 Task: Look for One-way flight tickets for 2 adults, in Economy from Port Said to Rome to travel on 05-Nov-2023.  Stops: Any number of stops. Choice of flight is British Airways.
Action: Mouse moved to (386, 325)
Screenshot: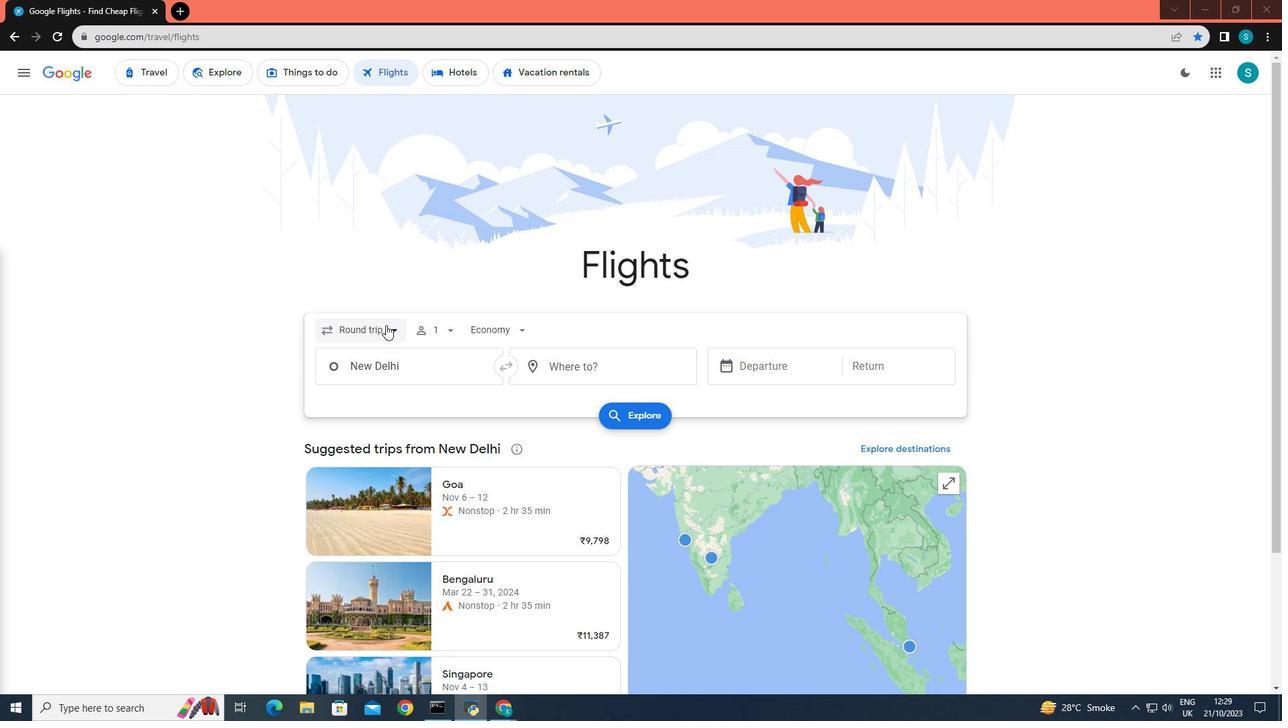 
Action: Mouse pressed left at (386, 325)
Screenshot: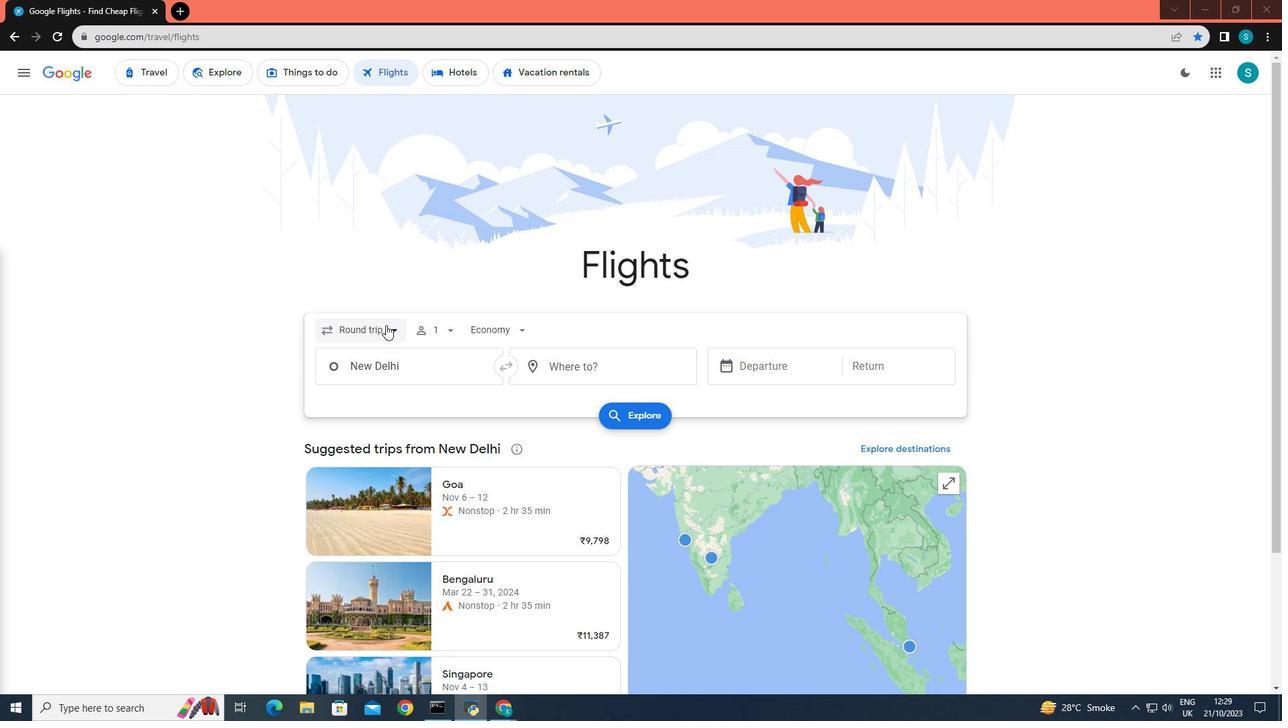 
Action: Mouse moved to (370, 388)
Screenshot: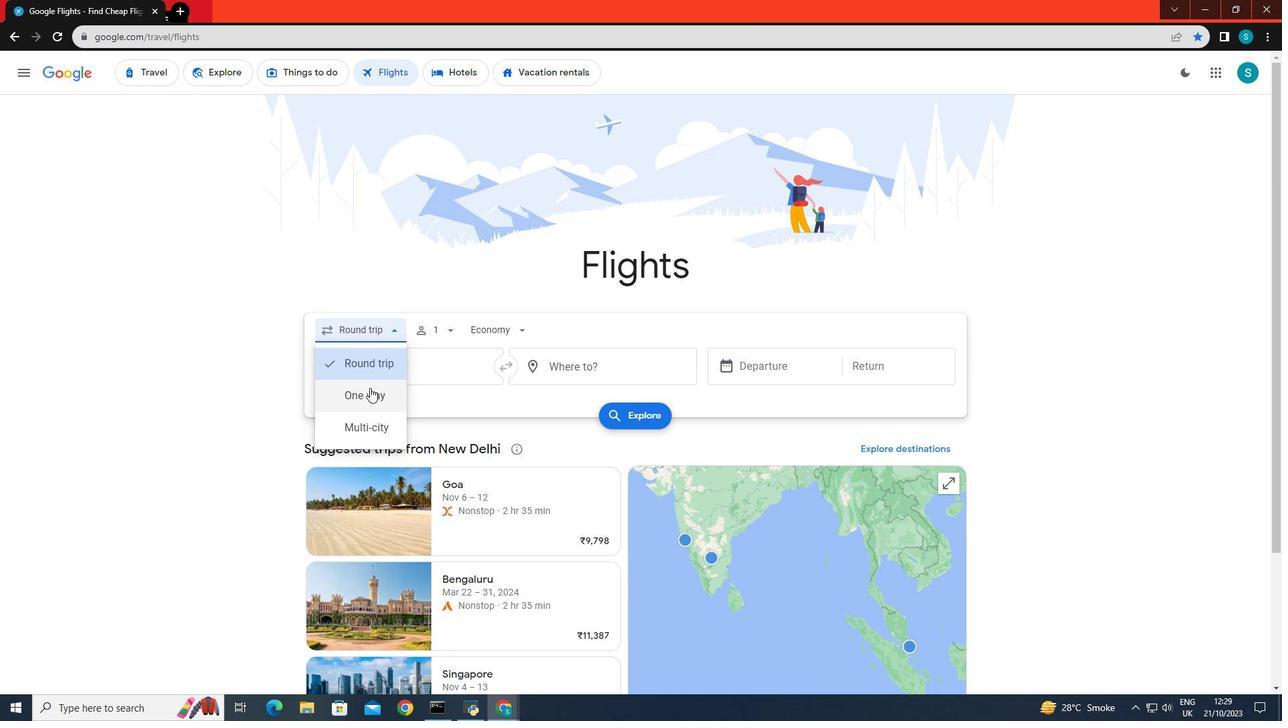 
Action: Mouse pressed left at (370, 388)
Screenshot: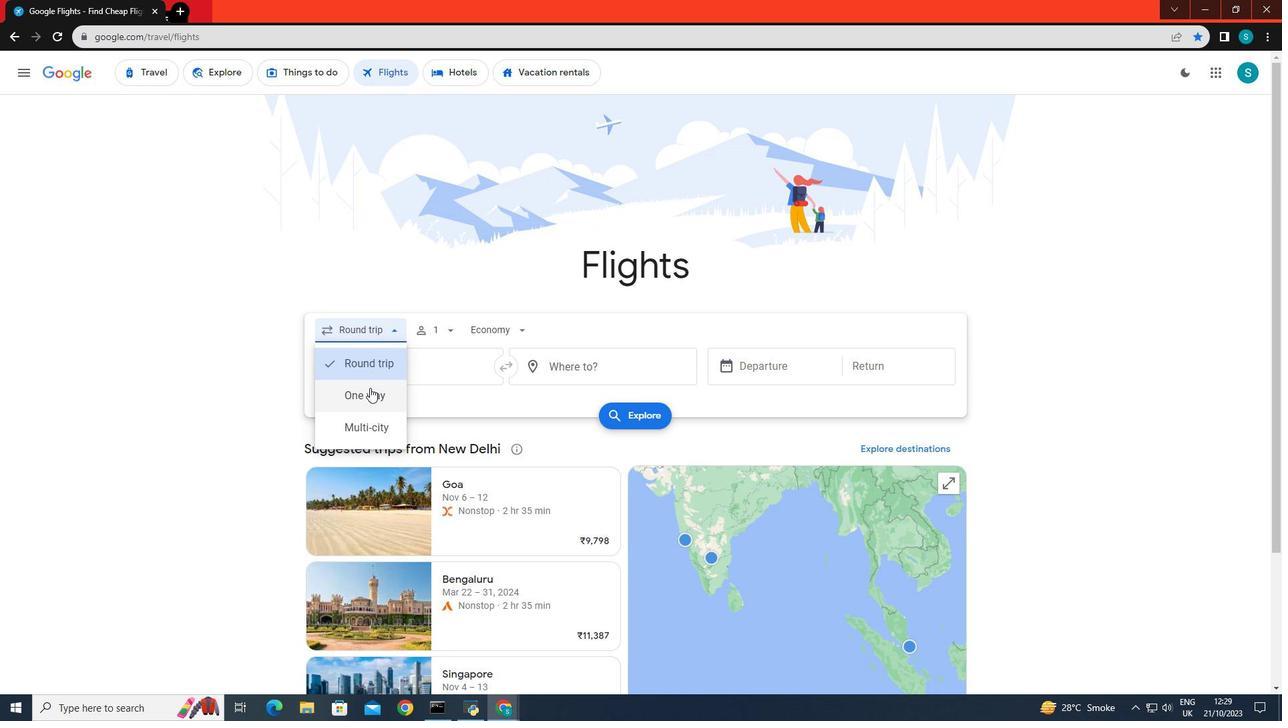 
Action: Mouse moved to (419, 332)
Screenshot: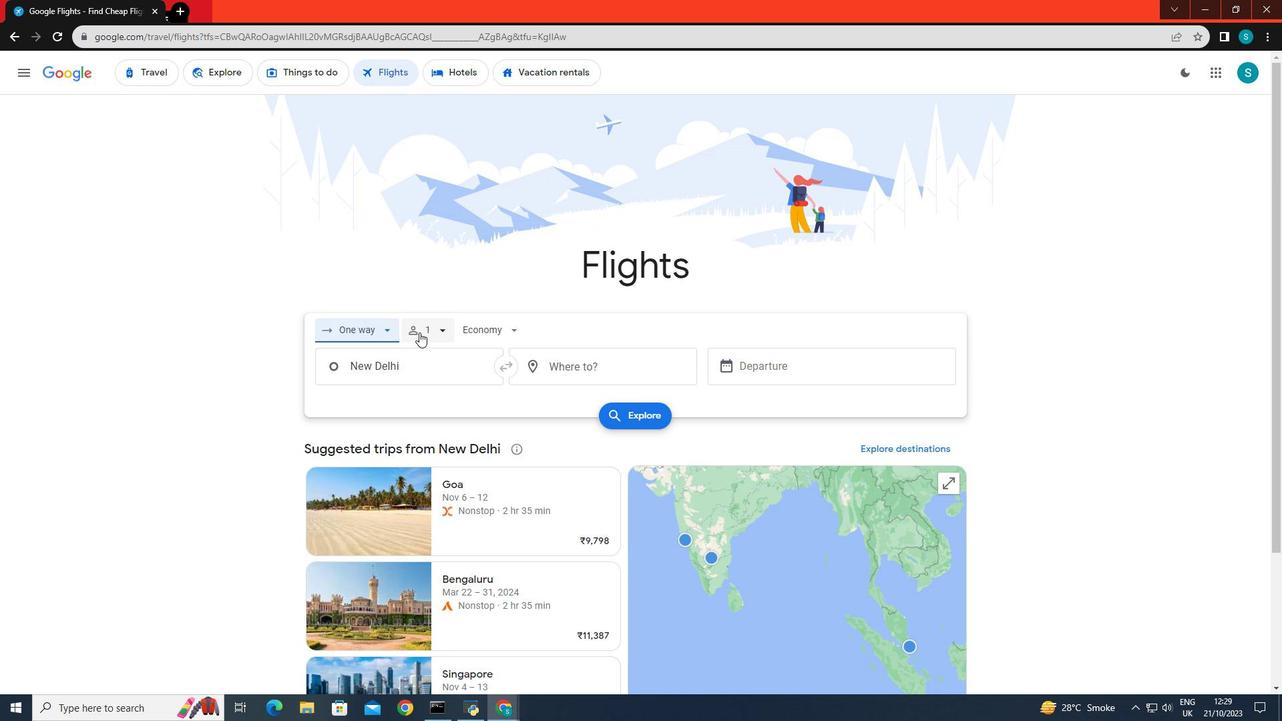 
Action: Mouse pressed left at (419, 332)
Screenshot: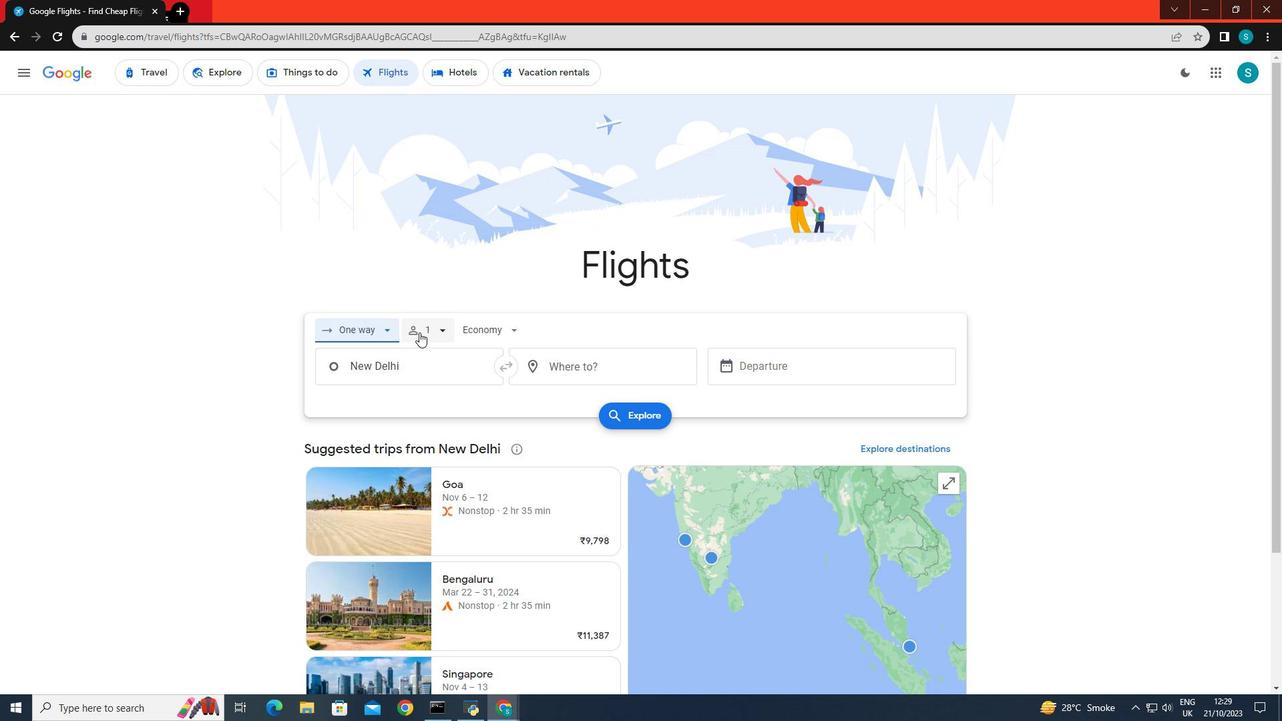 
Action: Mouse moved to (537, 362)
Screenshot: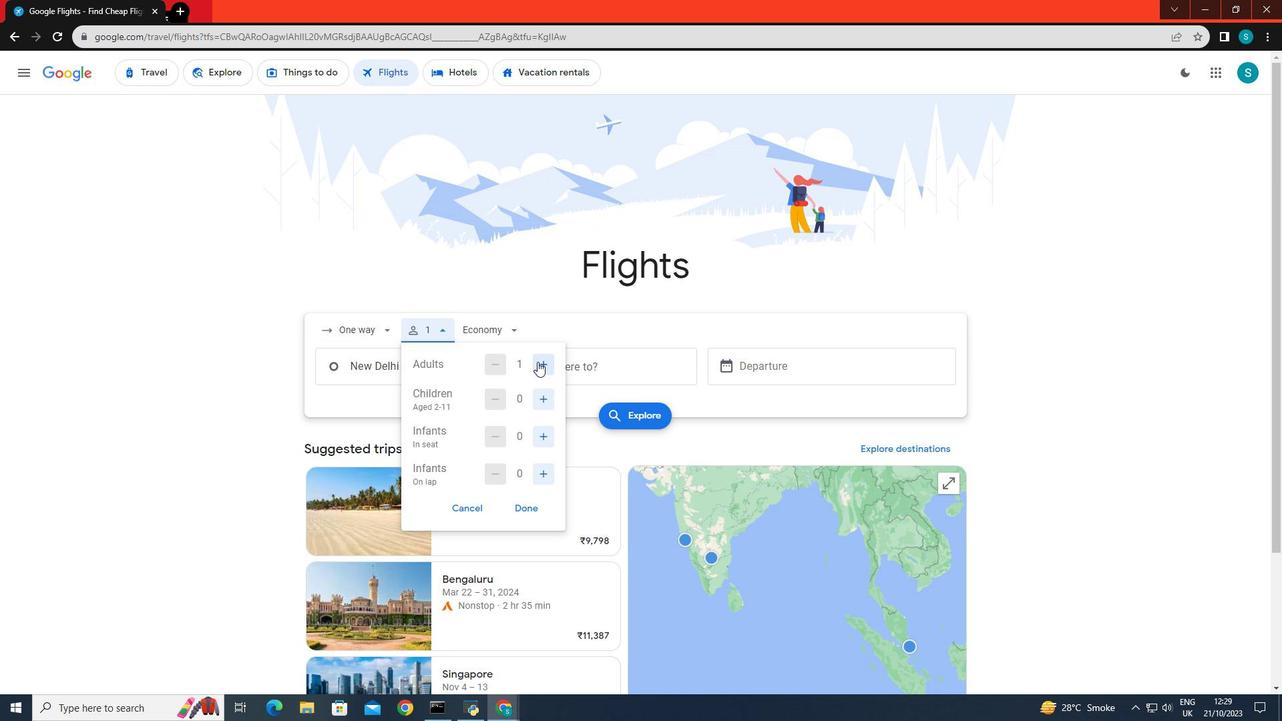 
Action: Mouse pressed left at (537, 362)
Screenshot: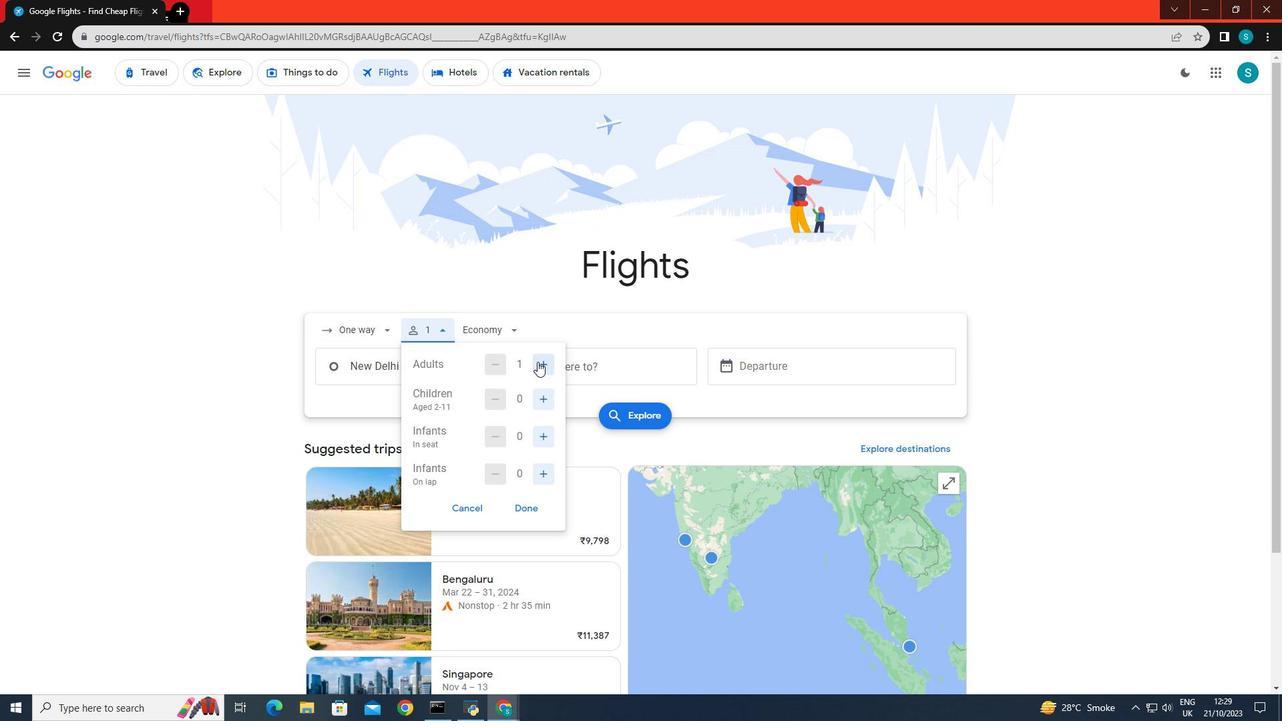 
Action: Mouse moved to (541, 515)
Screenshot: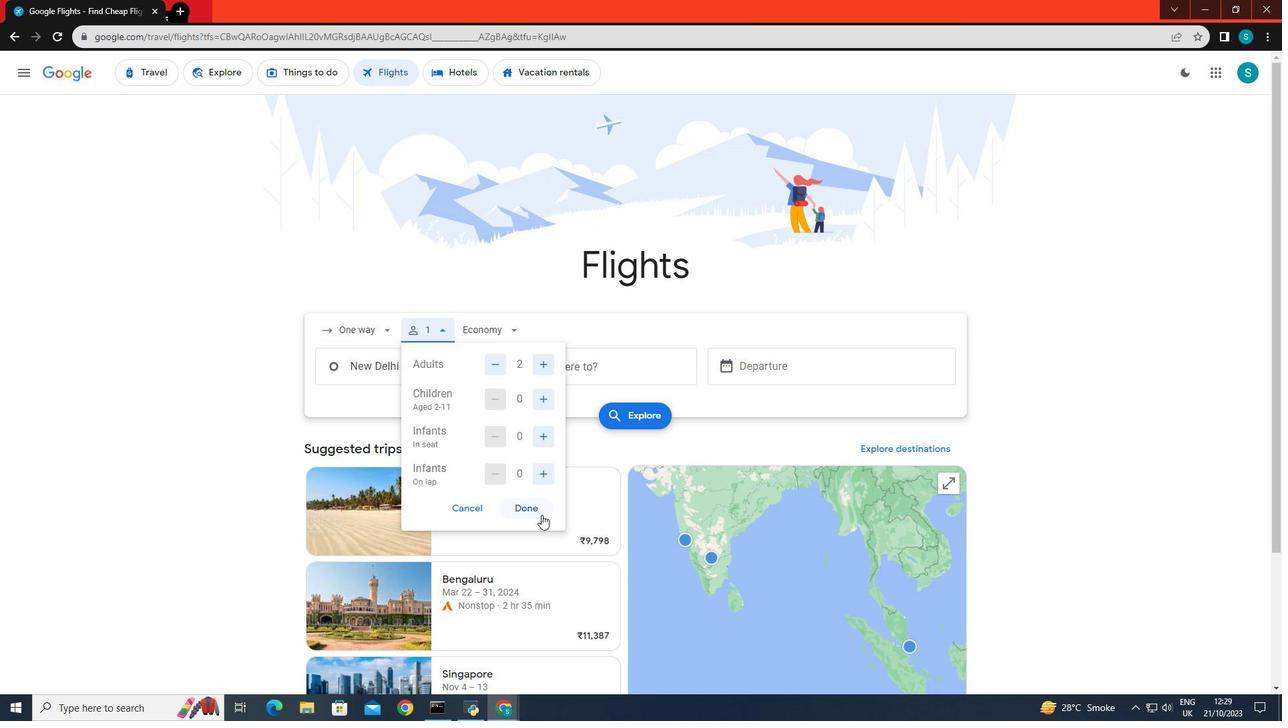 
Action: Mouse pressed left at (541, 515)
Screenshot: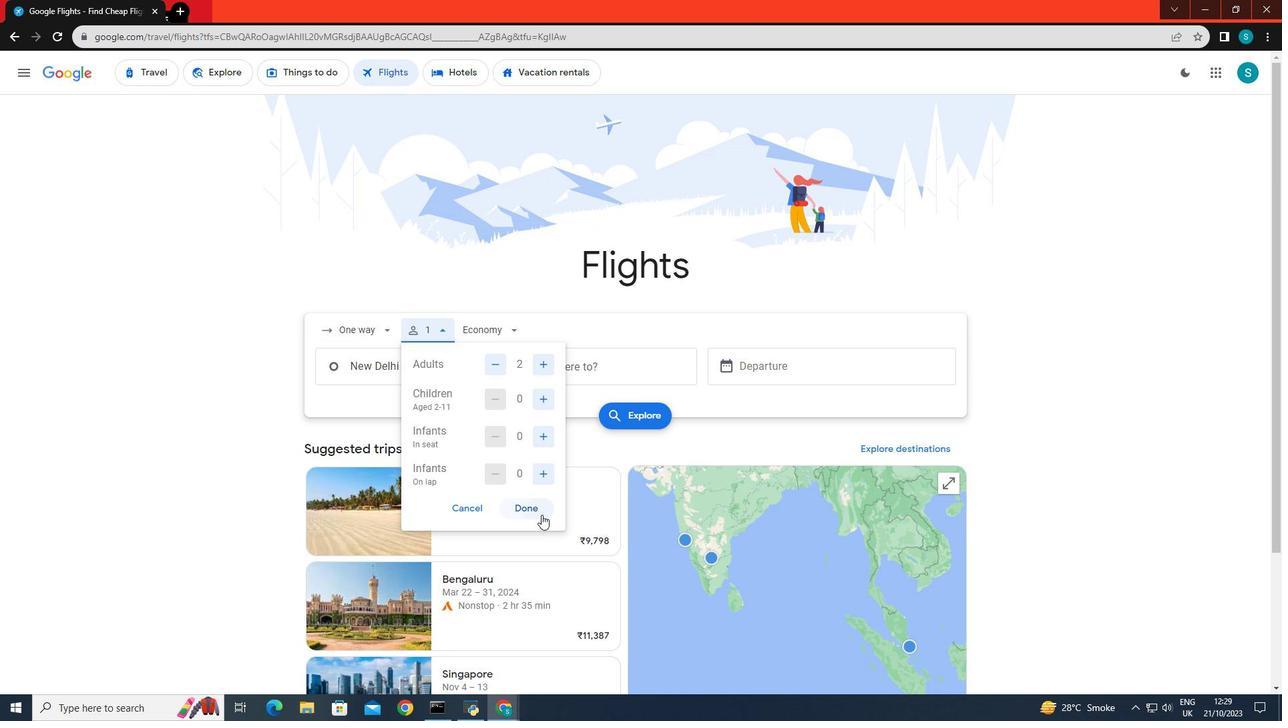 
Action: Mouse moved to (473, 333)
Screenshot: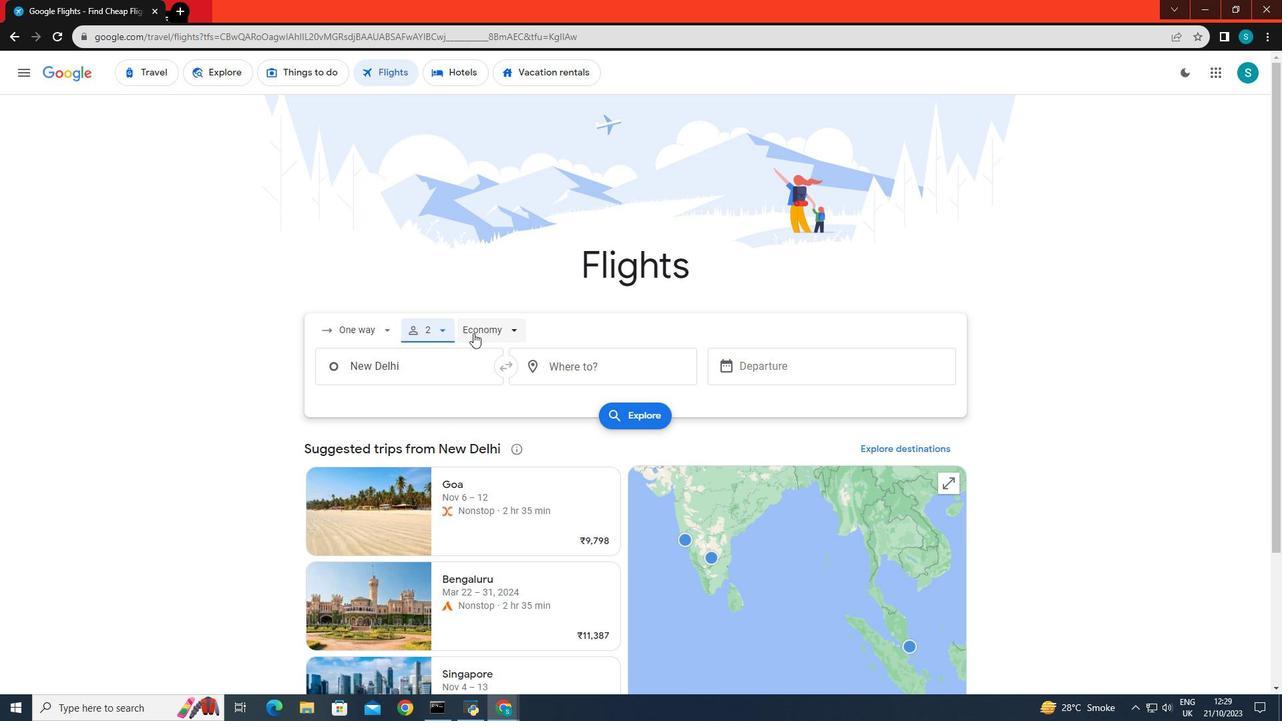 
Action: Mouse pressed left at (473, 333)
Screenshot: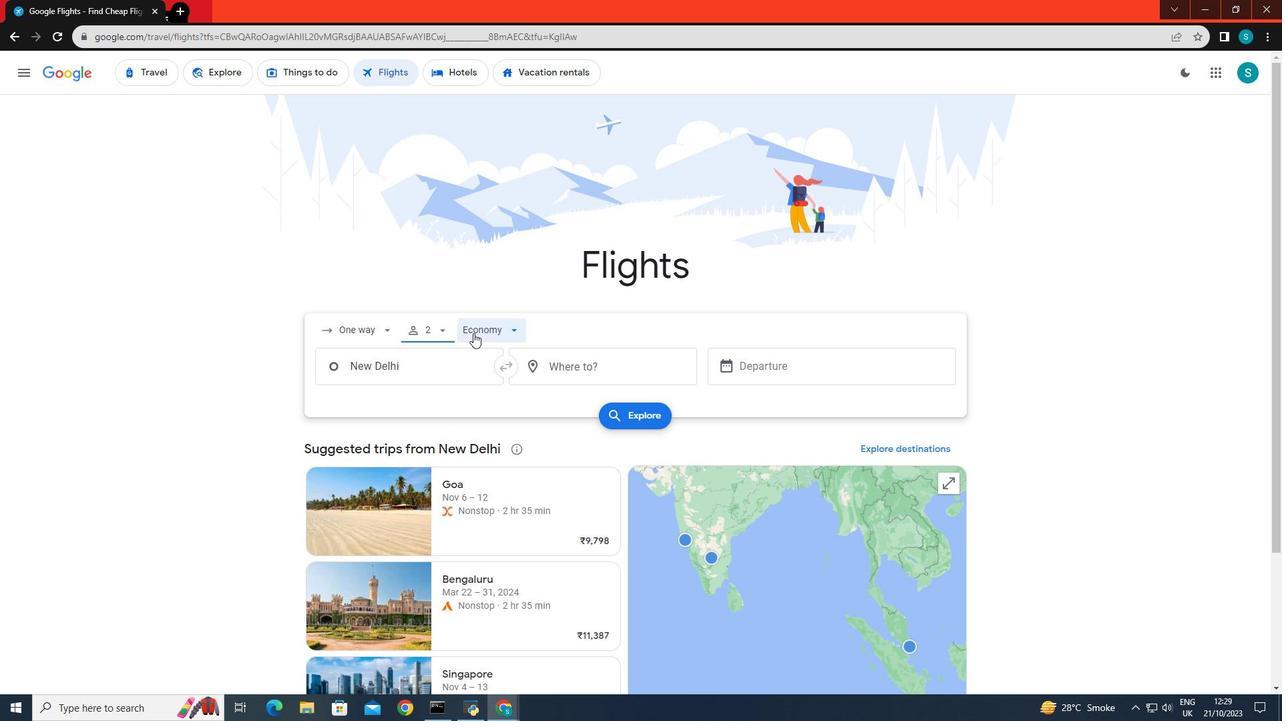 
Action: Mouse moved to (495, 364)
Screenshot: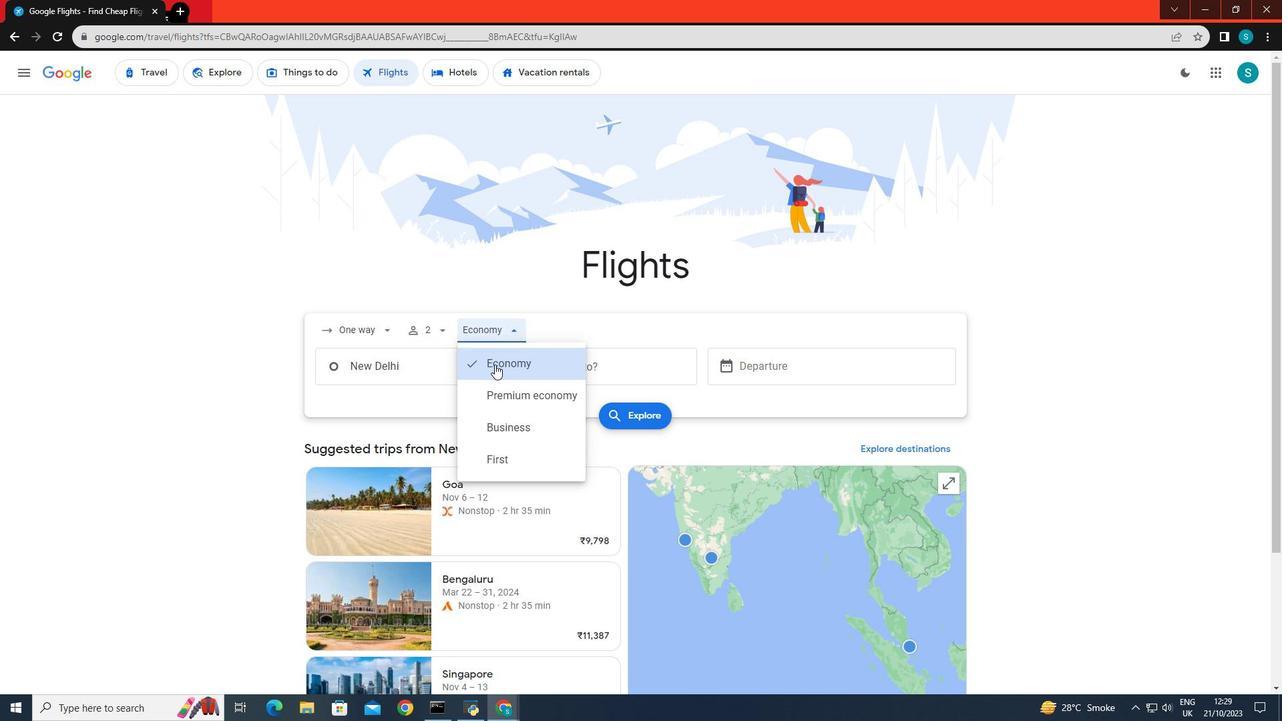 
Action: Mouse pressed left at (495, 364)
Screenshot: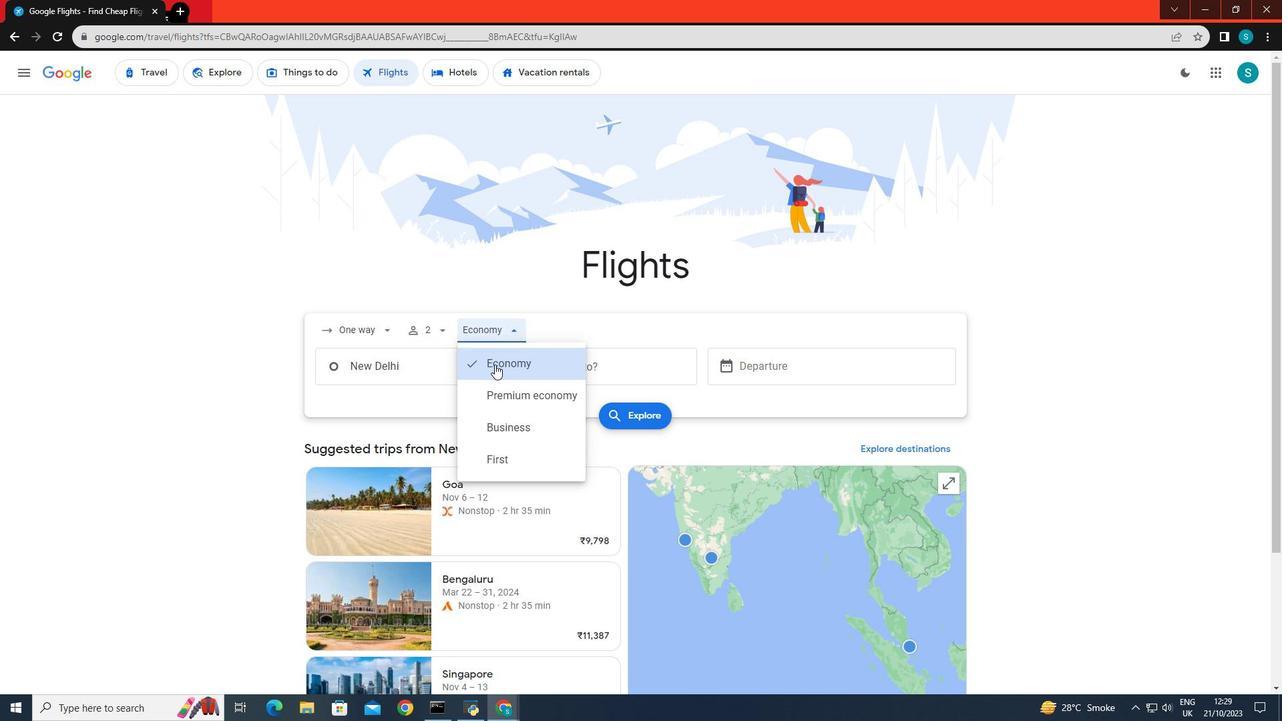 
Action: Mouse moved to (416, 370)
Screenshot: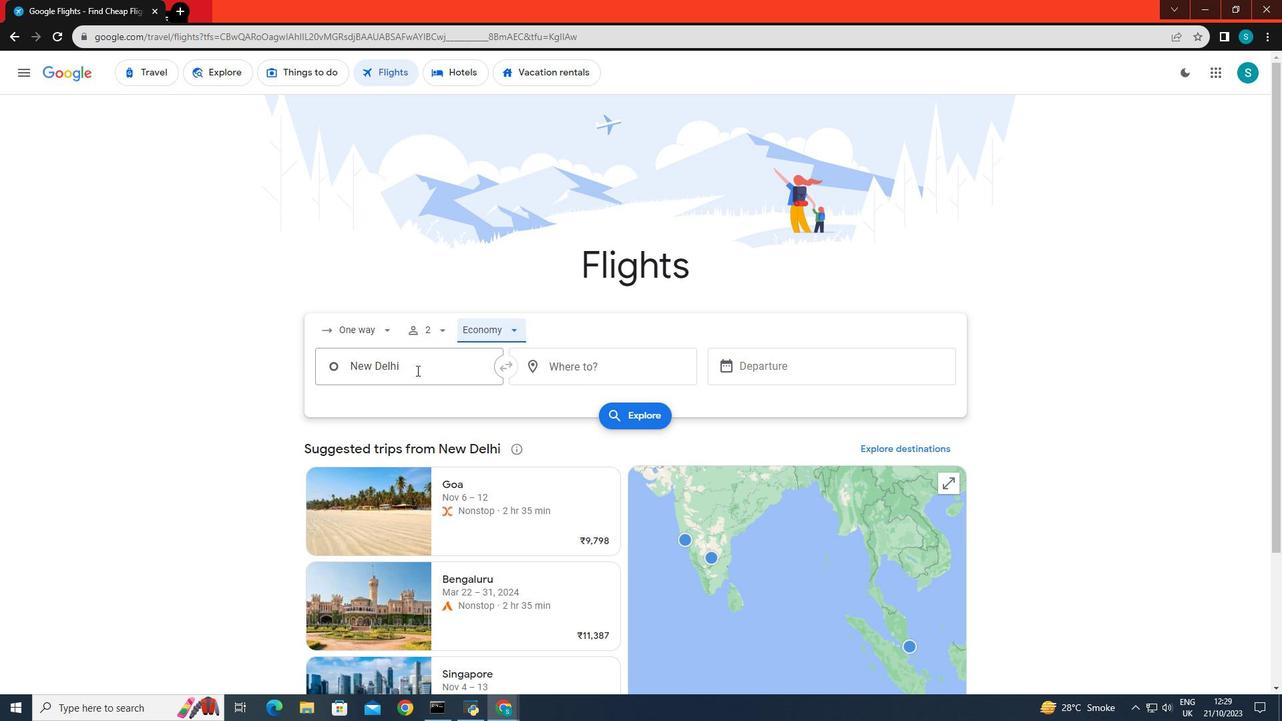 
Action: Mouse pressed left at (416, 370)
Screenshot: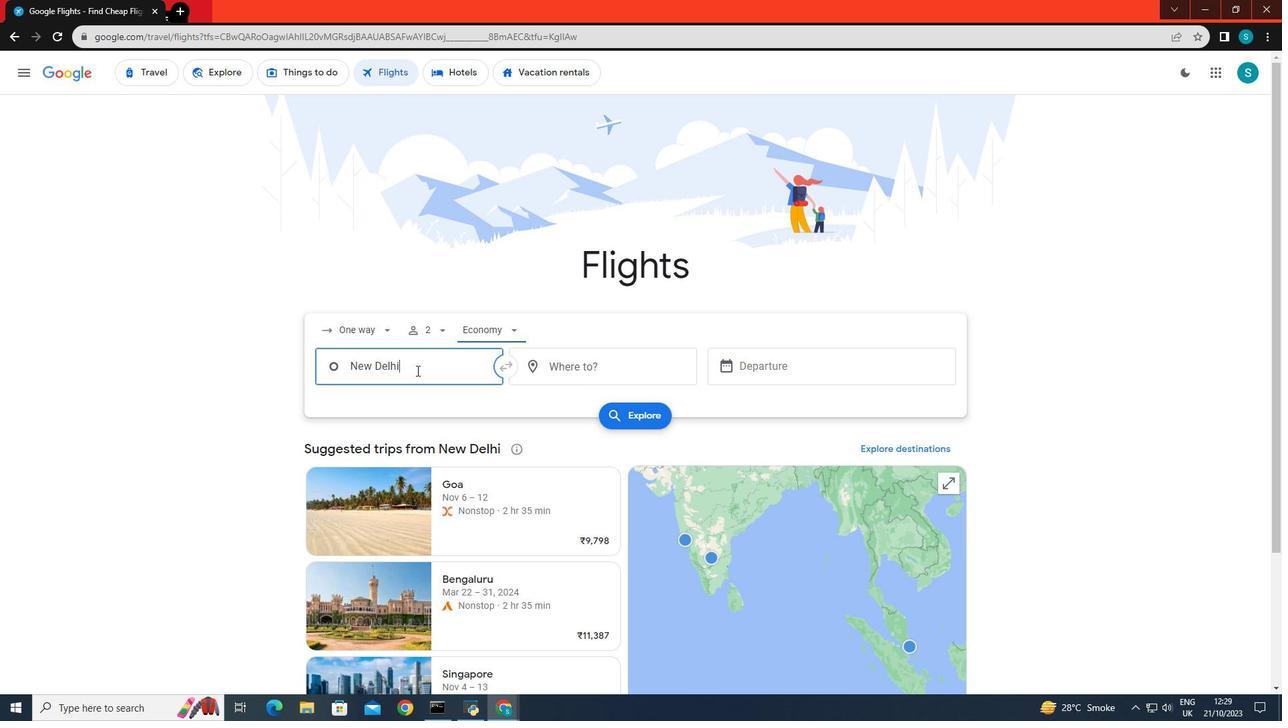 
Action: Key pressed <Key.backspace><Key.caps_lock>P<Key.caps_lock>ort<Key.space><Key.caps_lock>S<Key.caps_lock>aid
Screenshot: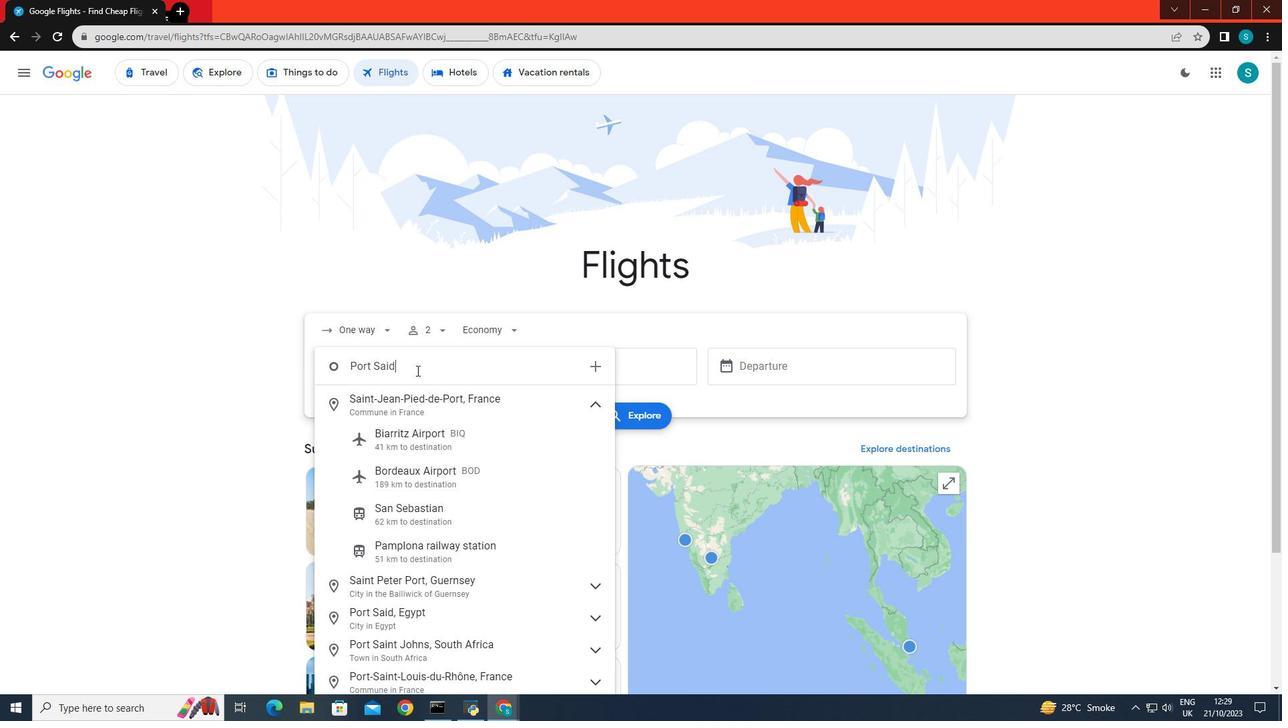 
Action: Mouse moved to (424, 440)
Screenshot: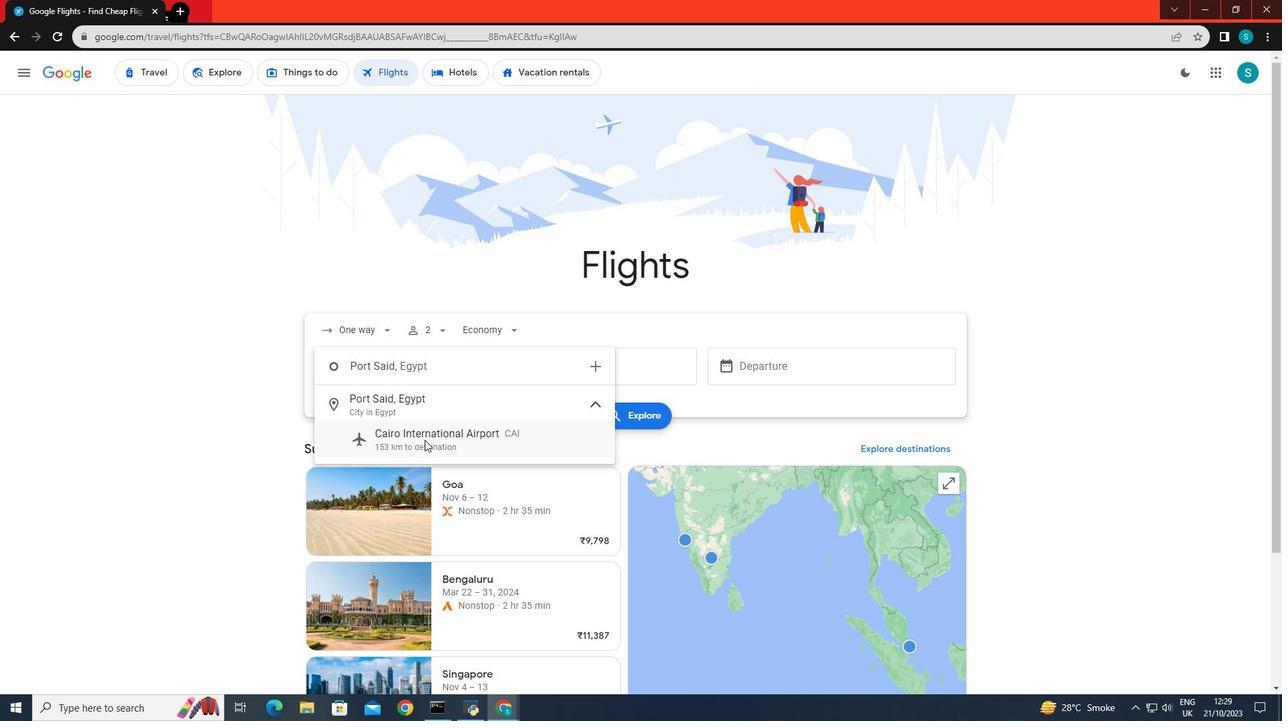 
Action: Mouse pressed left at (424, 440)
Screenshot: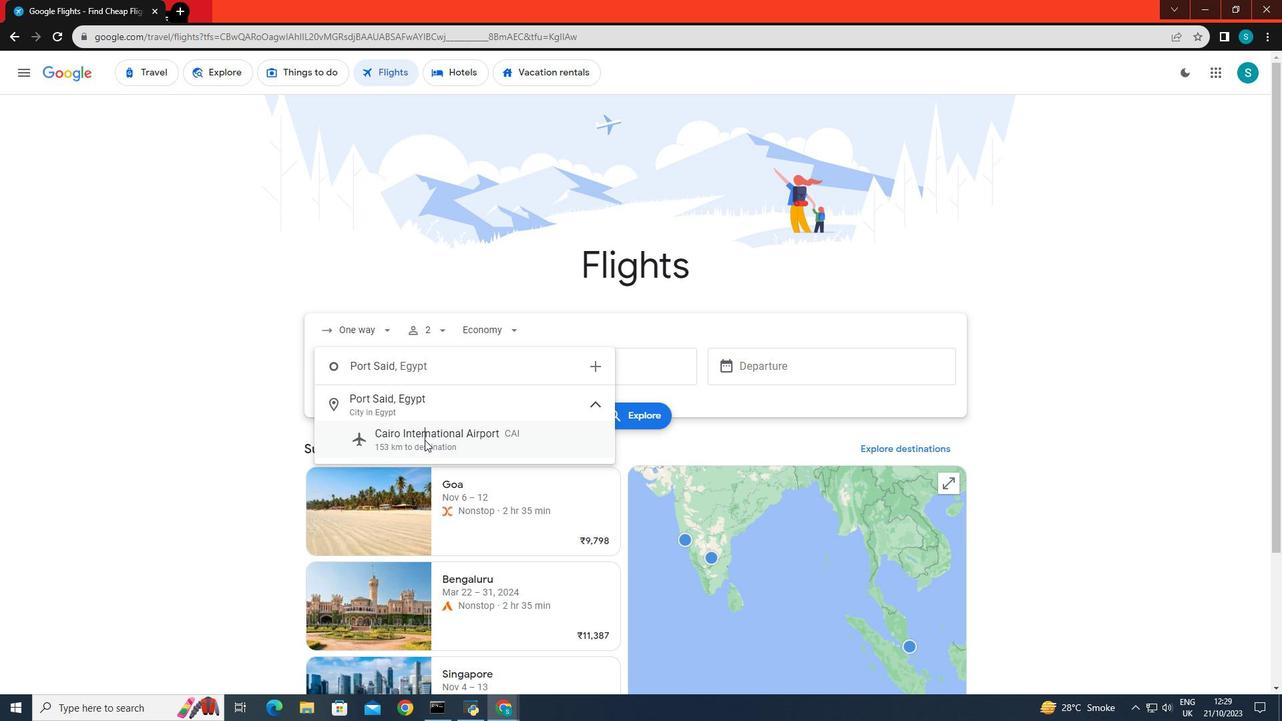 
Action: Mouse moved to (555, 361)
Screenshot: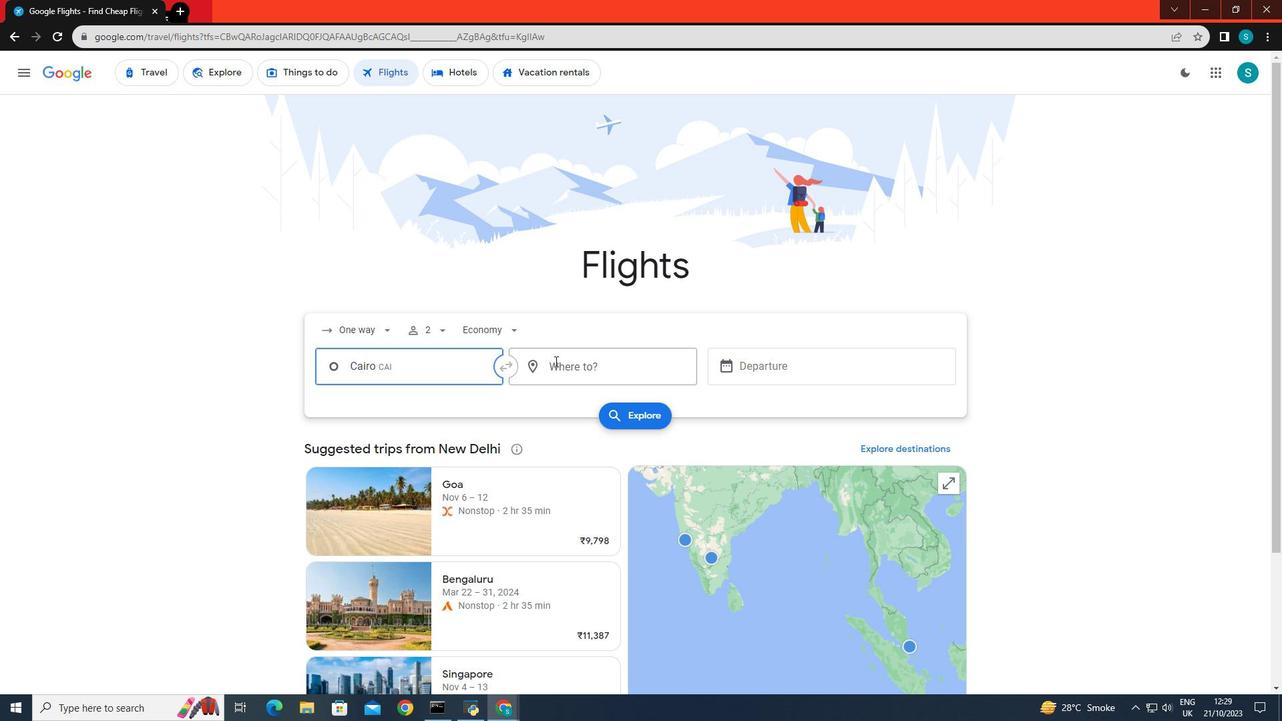 
Action: Mouse pressed left at (555, 361)
Screenshot: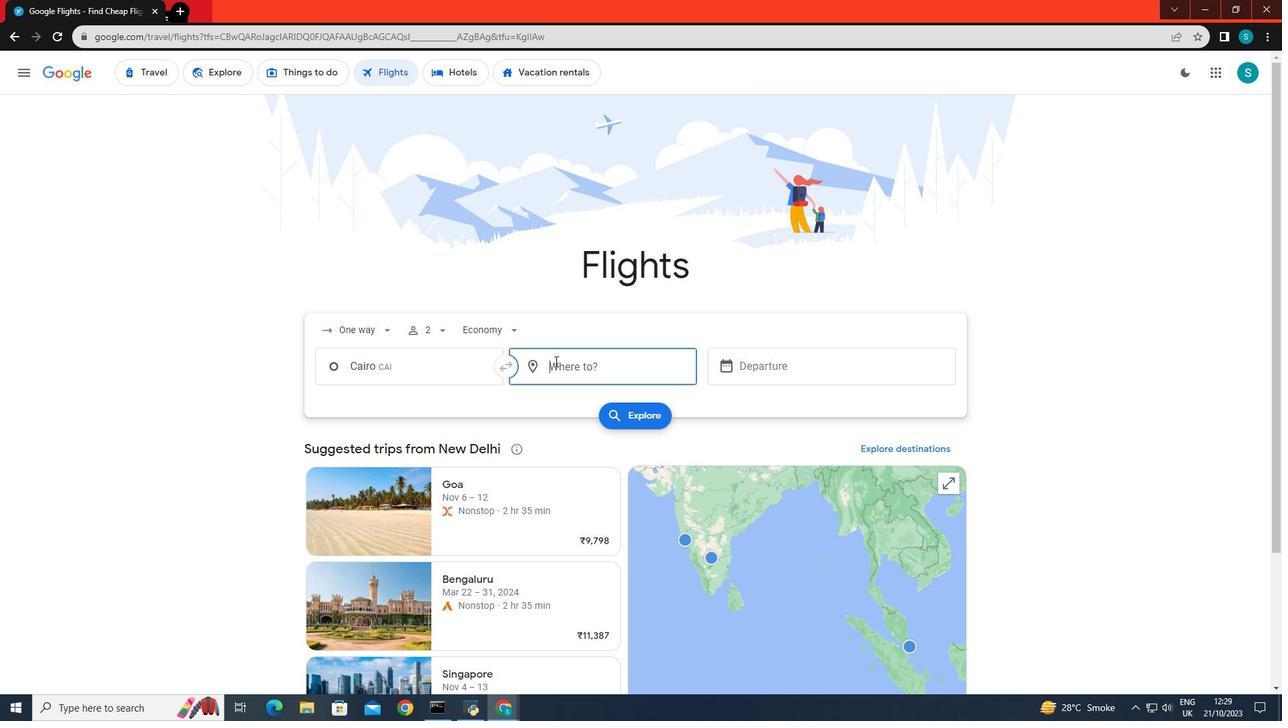 
Action: Key pressed <Key.caps_lock>ROME
Screenshot: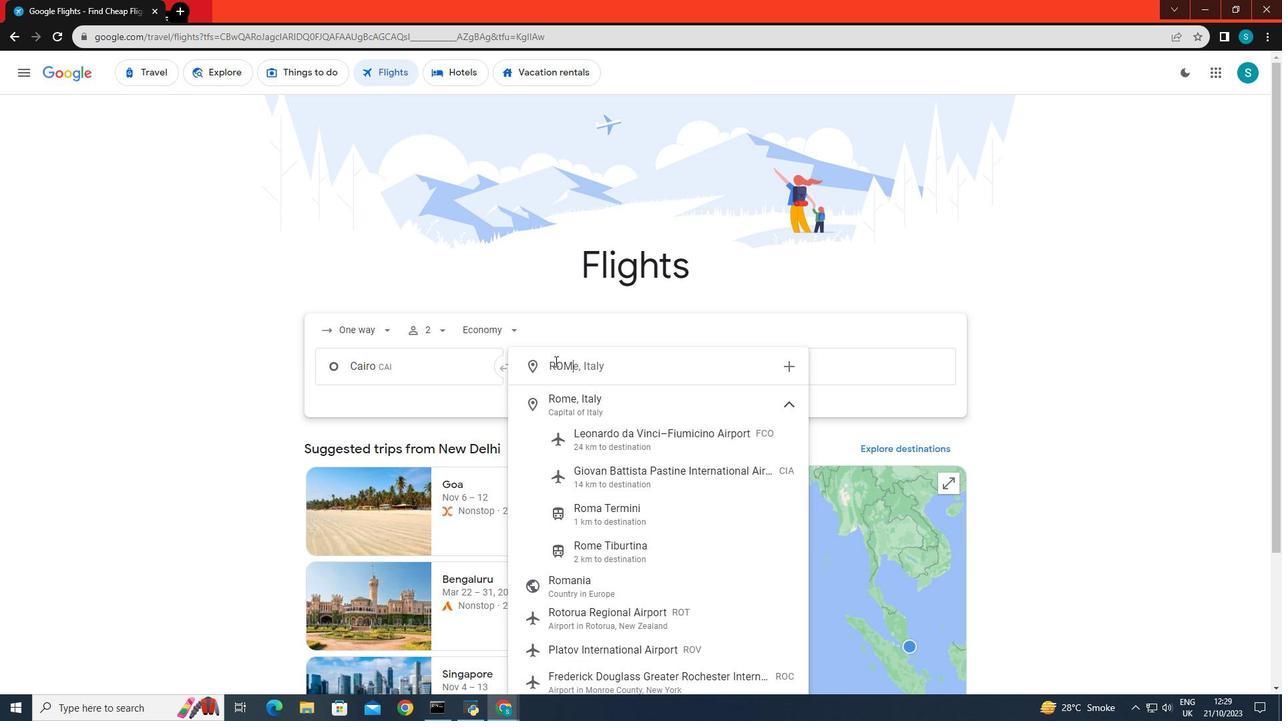 
Action: Mouse moved to (595, 430)
Screenshot: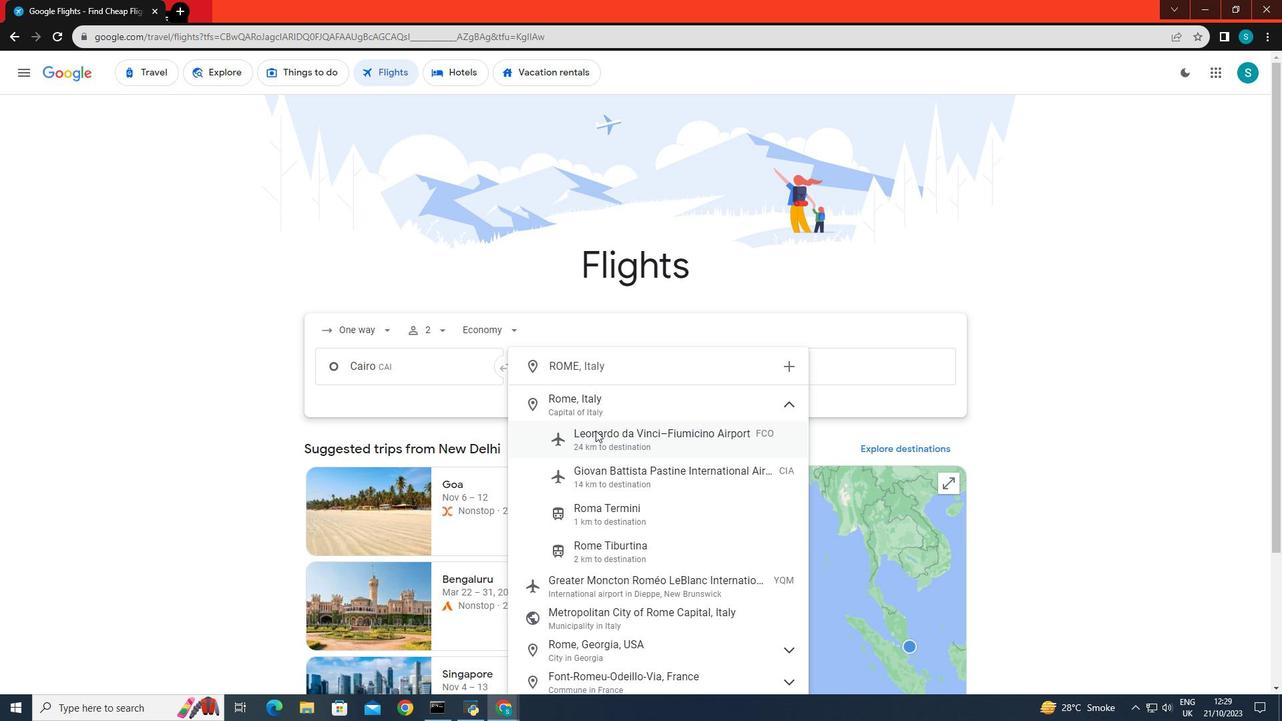 
Action: Mouse pressed left at (595, 430)
Screenshot: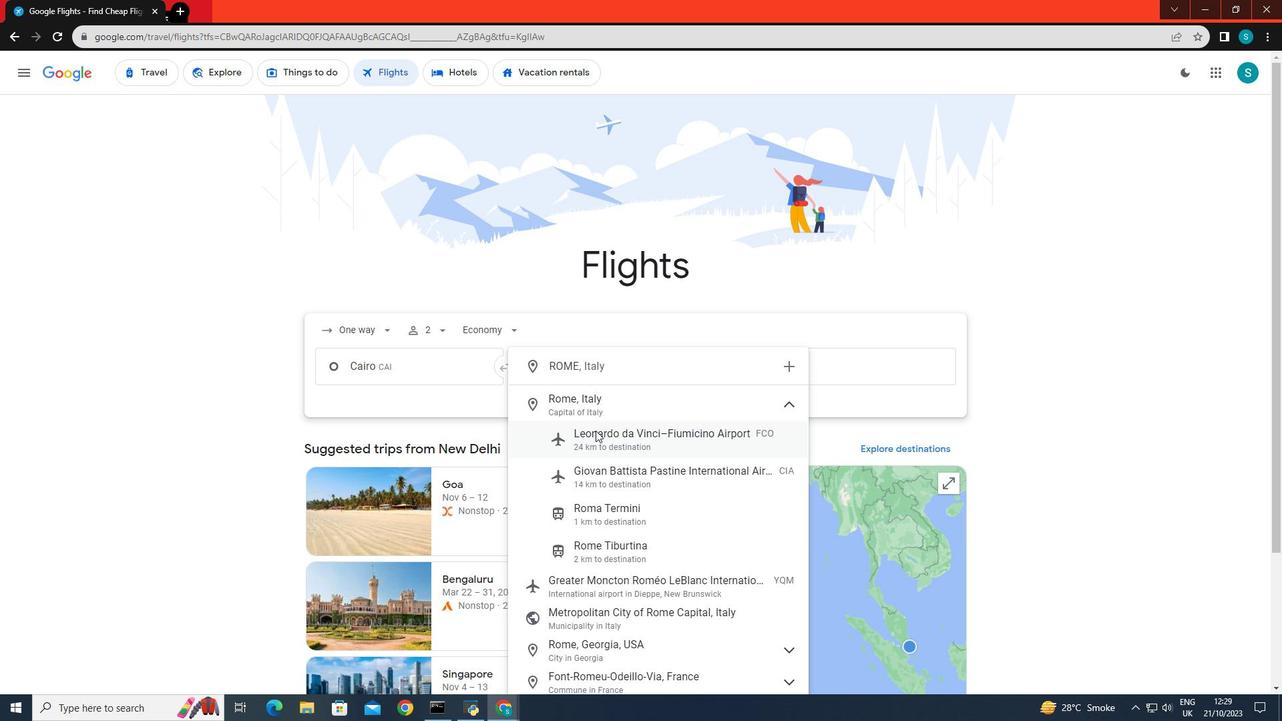 
Action: Mouse moved to (792, 358)
Screenshot: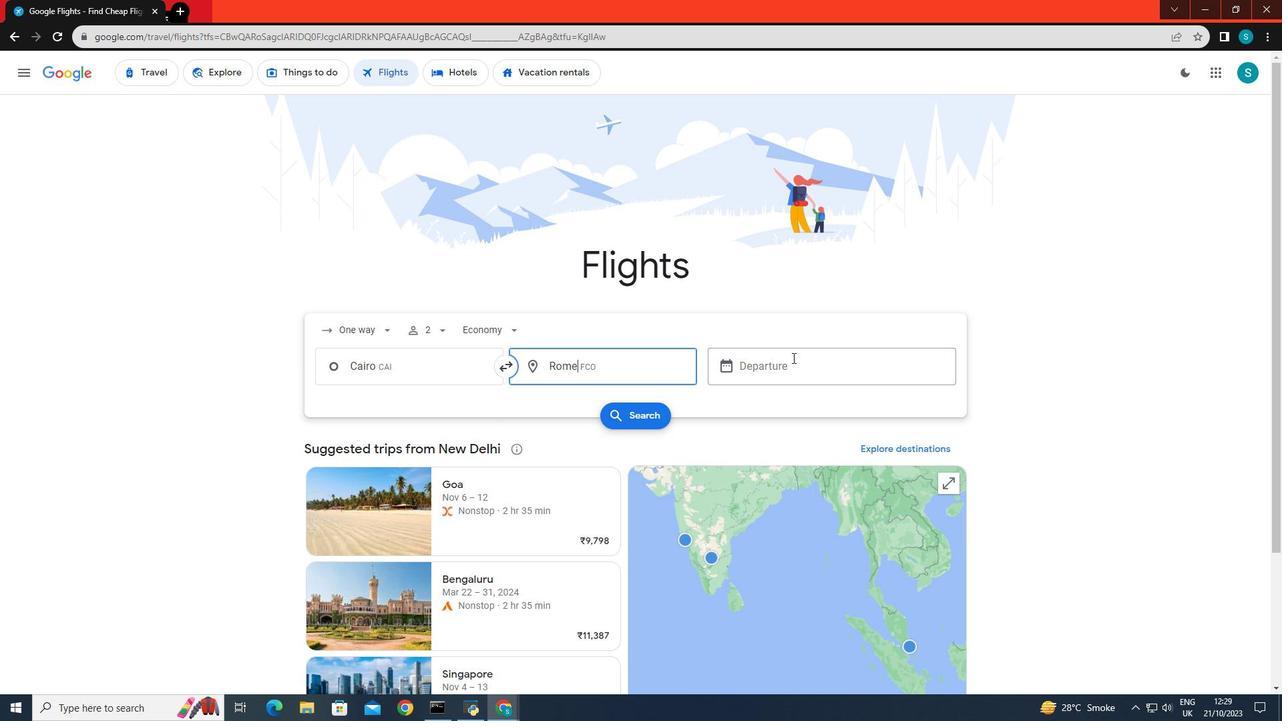 
Action: Mouse pressed left at (792, 358)
Screenshot: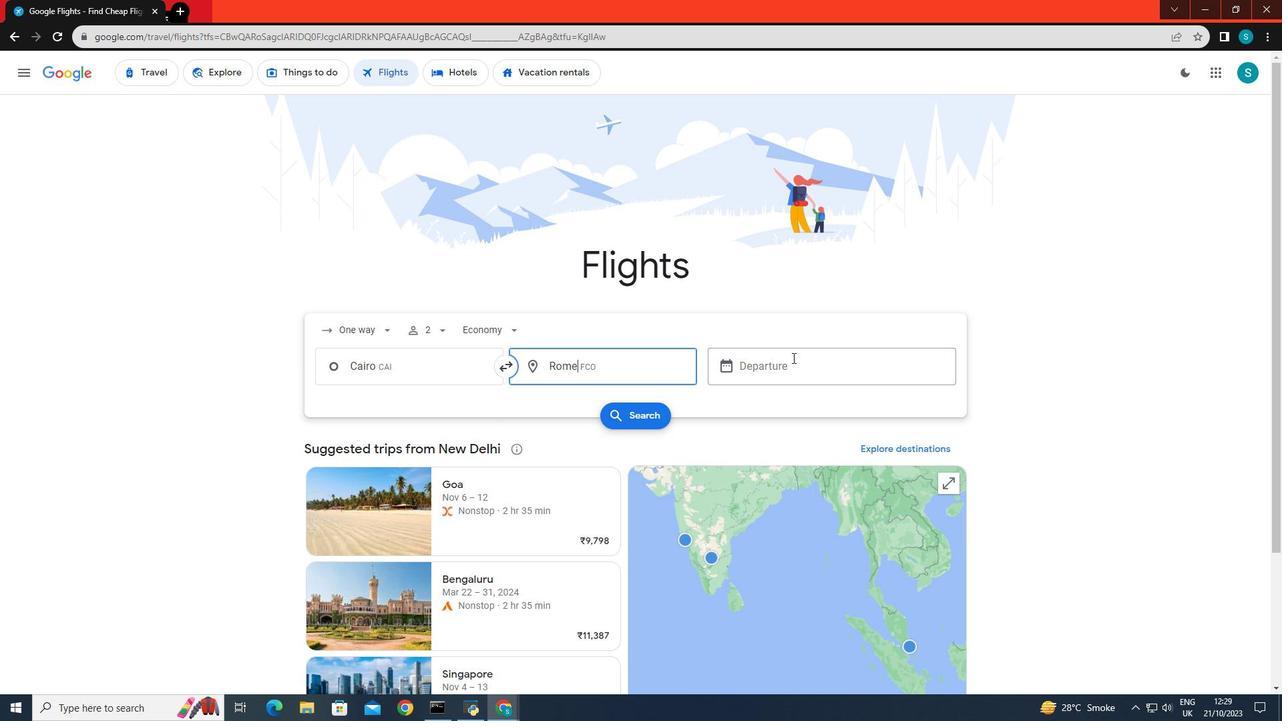 
Action: Mouse moved to (730, 482)
Screenshot: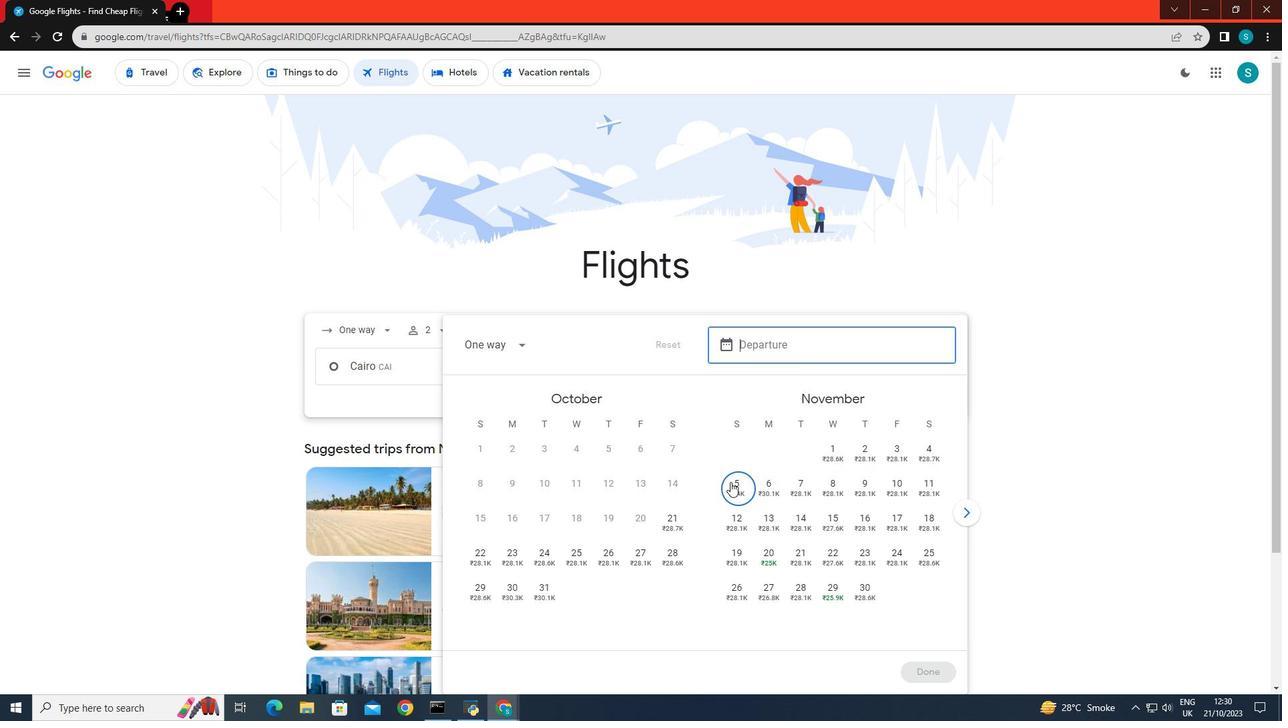 
Action: Mouse pressed left at (730, 482)
Screenshot: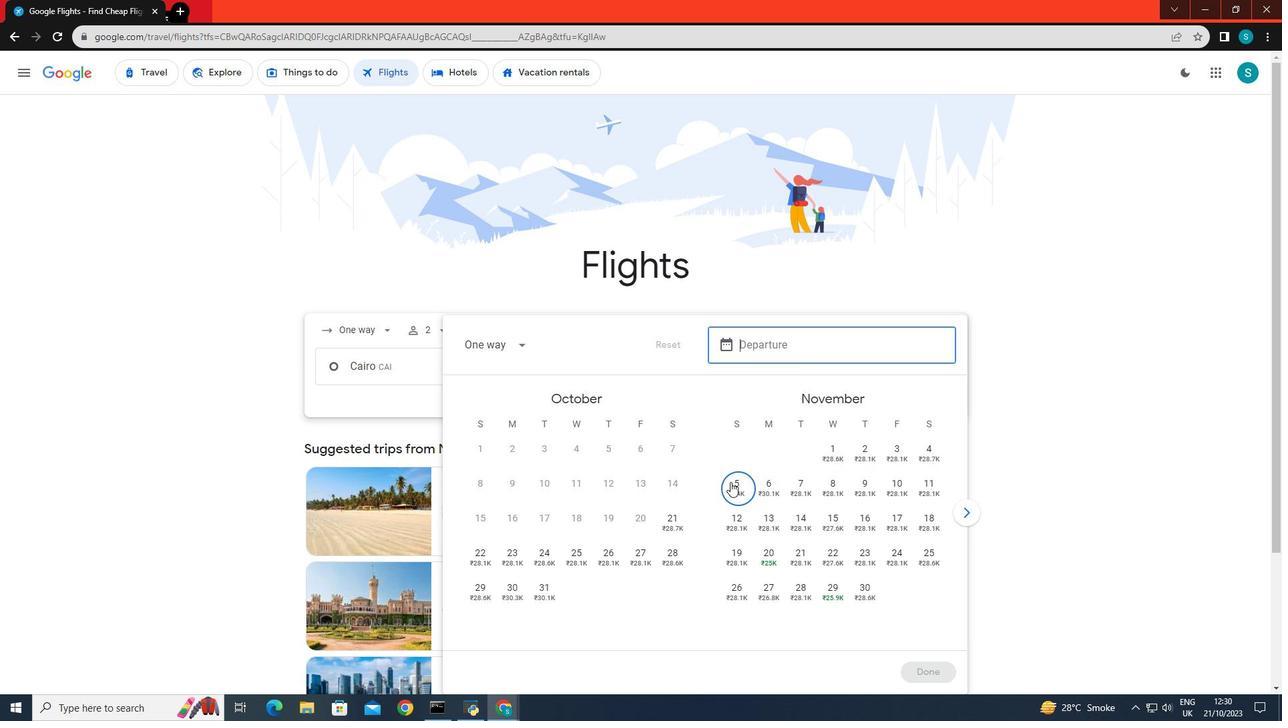 
Action: Mouse moved to (923, 668)
Screenshot: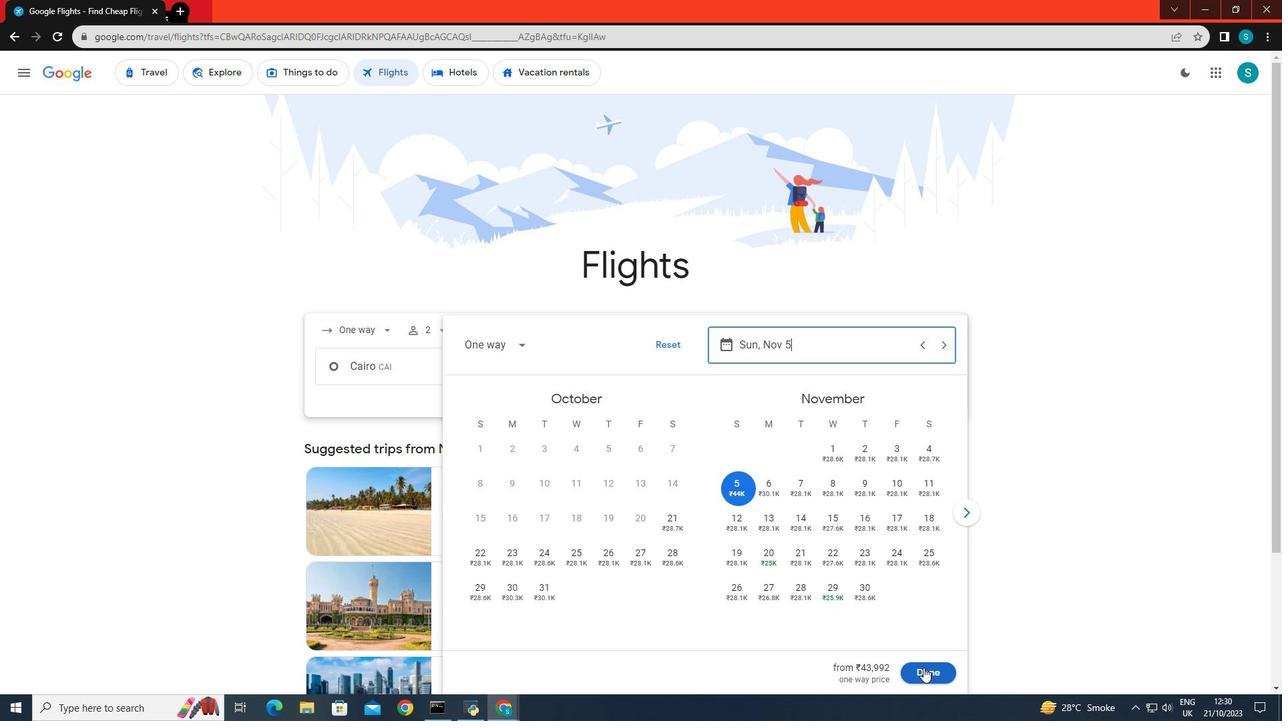 
Action: Mouse pressed left at (923, 668)
Screenshot: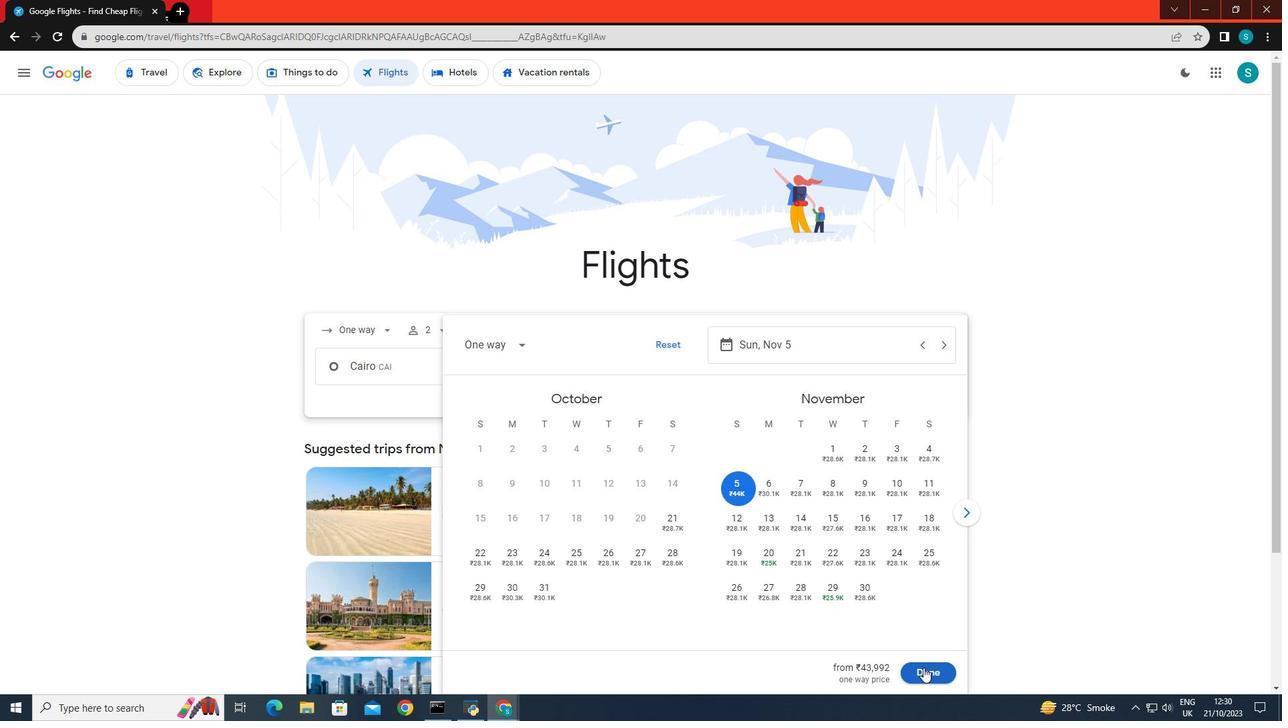 
Action: Mouse moved to (623, 406)
Screenshot: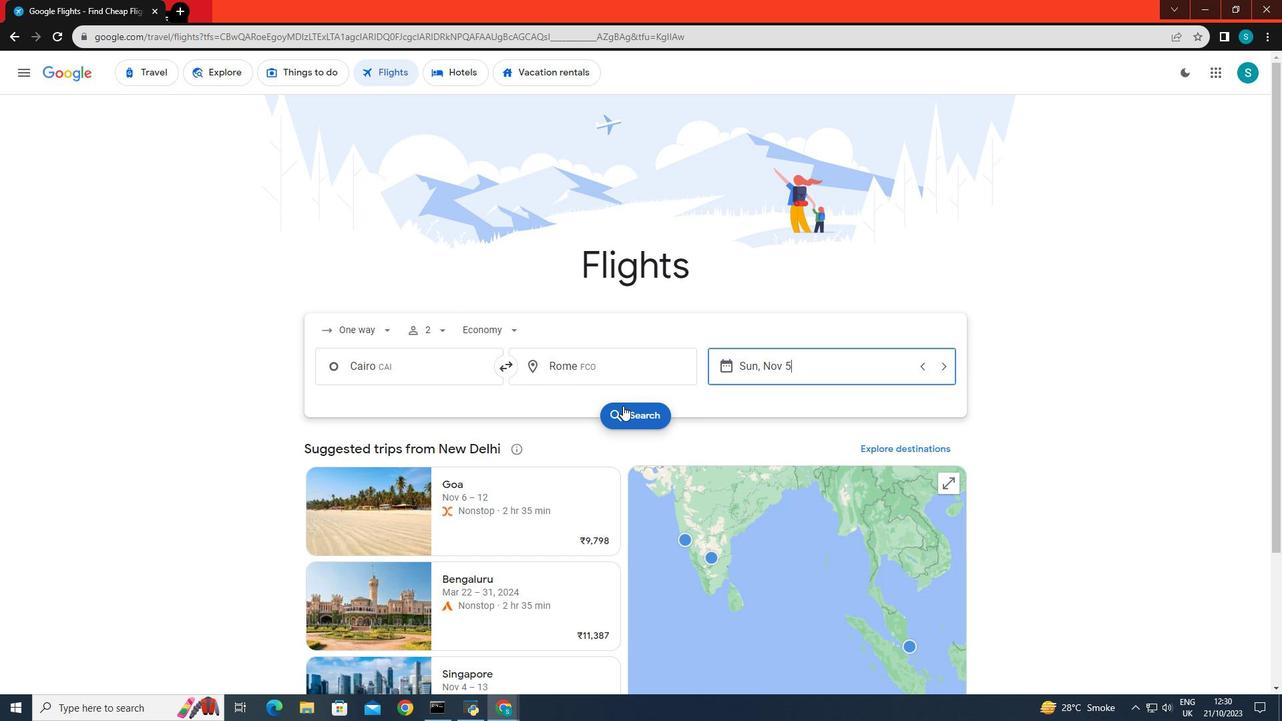 
Action: Mouse pressed left at (623, 406)
Screenshot: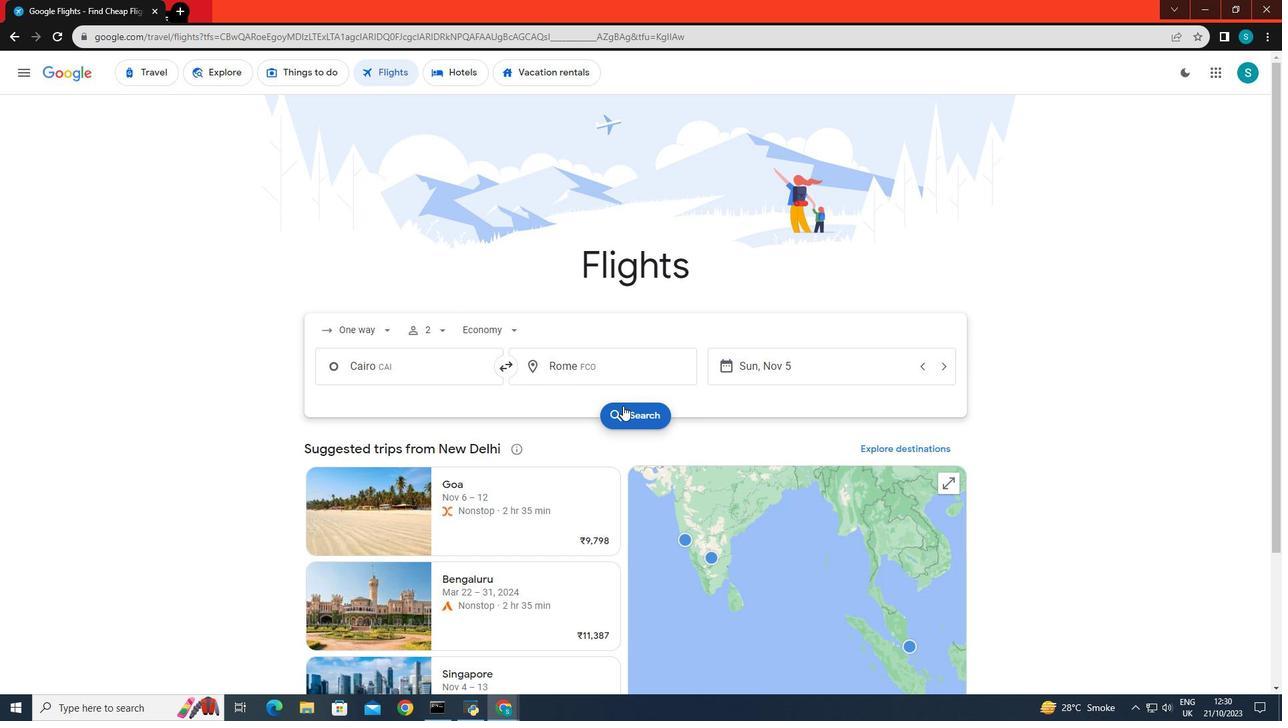 
Action: Mouse moved to (400, 192)
Screenshot: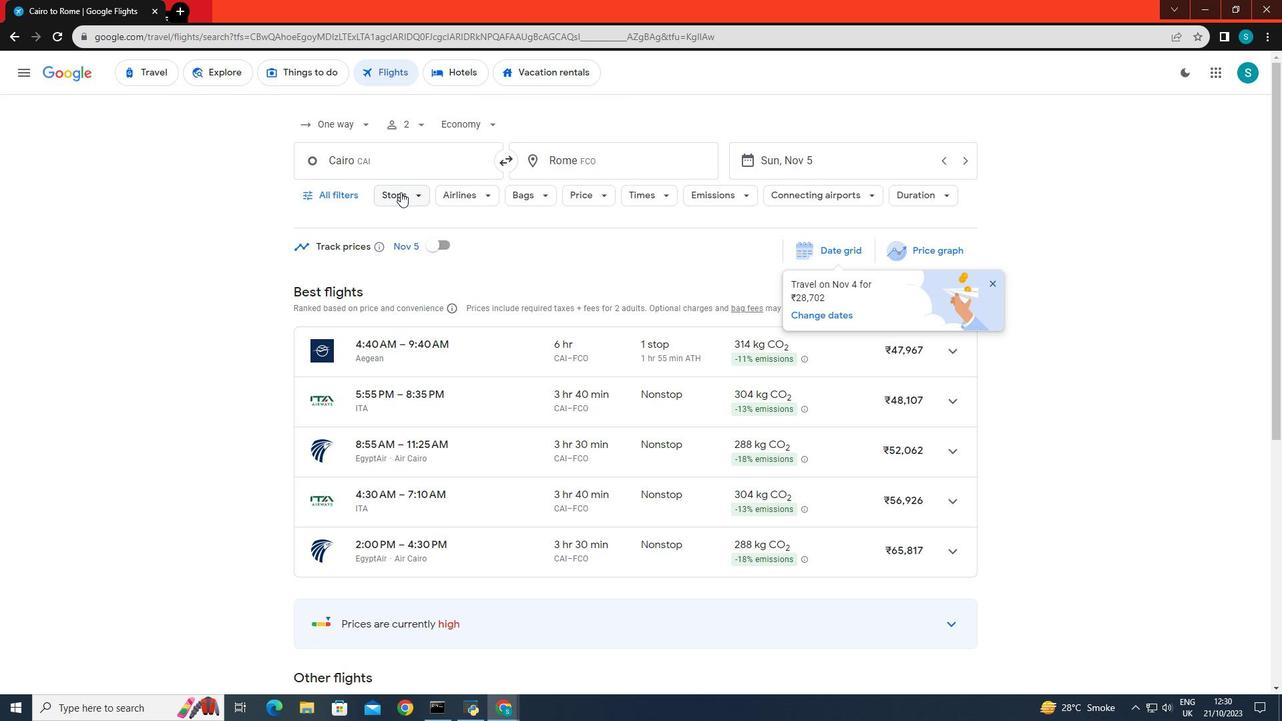 
Action: Mouse pressed left at (400, 192)
Screenshot: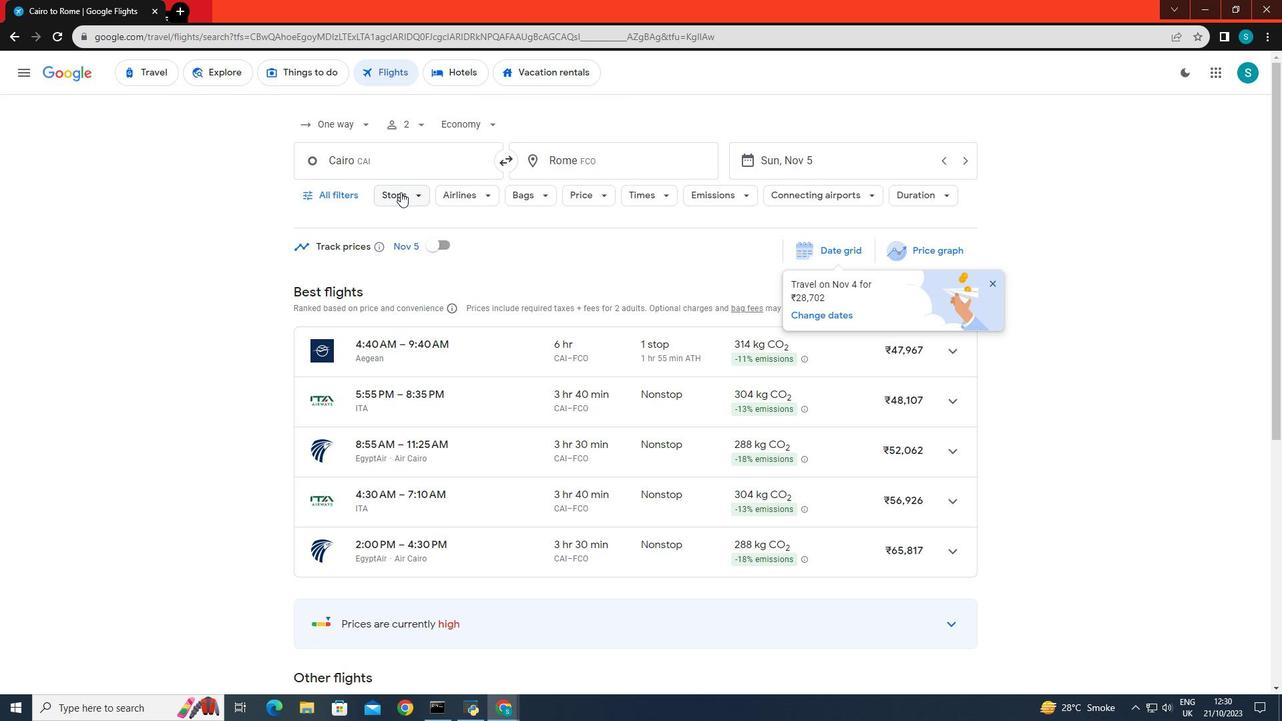
Action: Mouse moved to (409, 264)
Screenshot: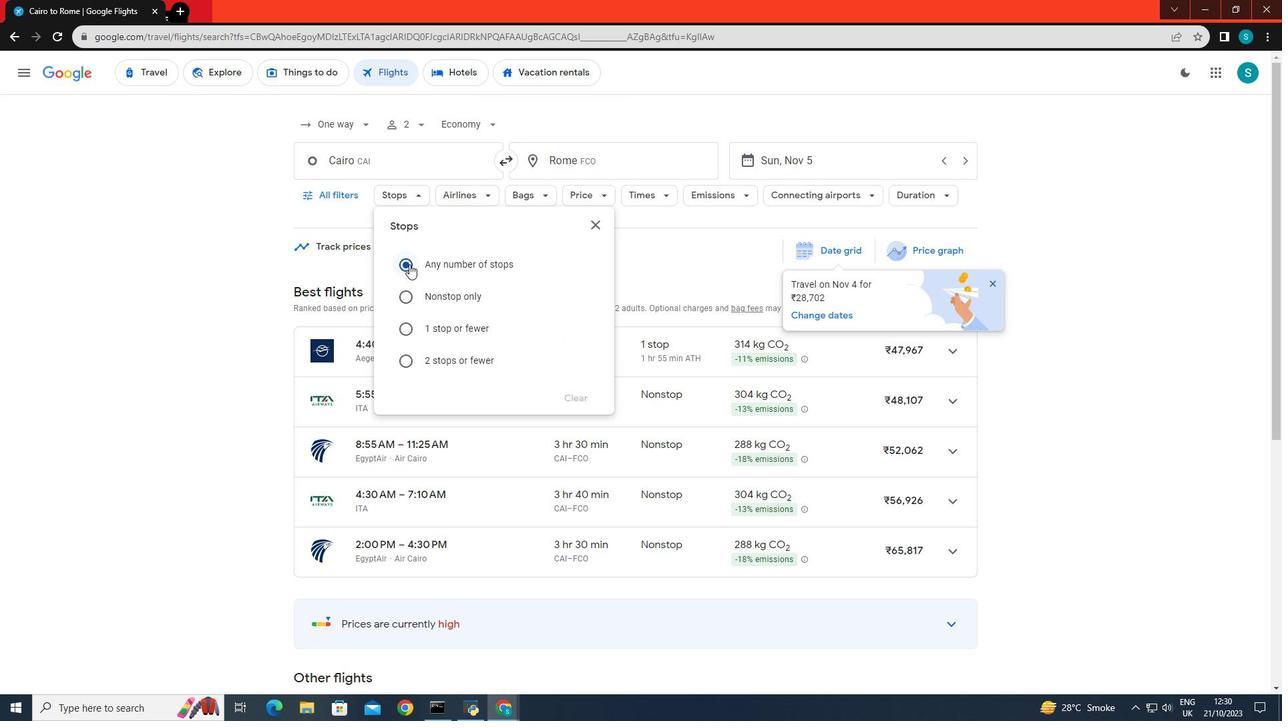 
Action: Mouse pressed left at (409, 264)
Screenshot: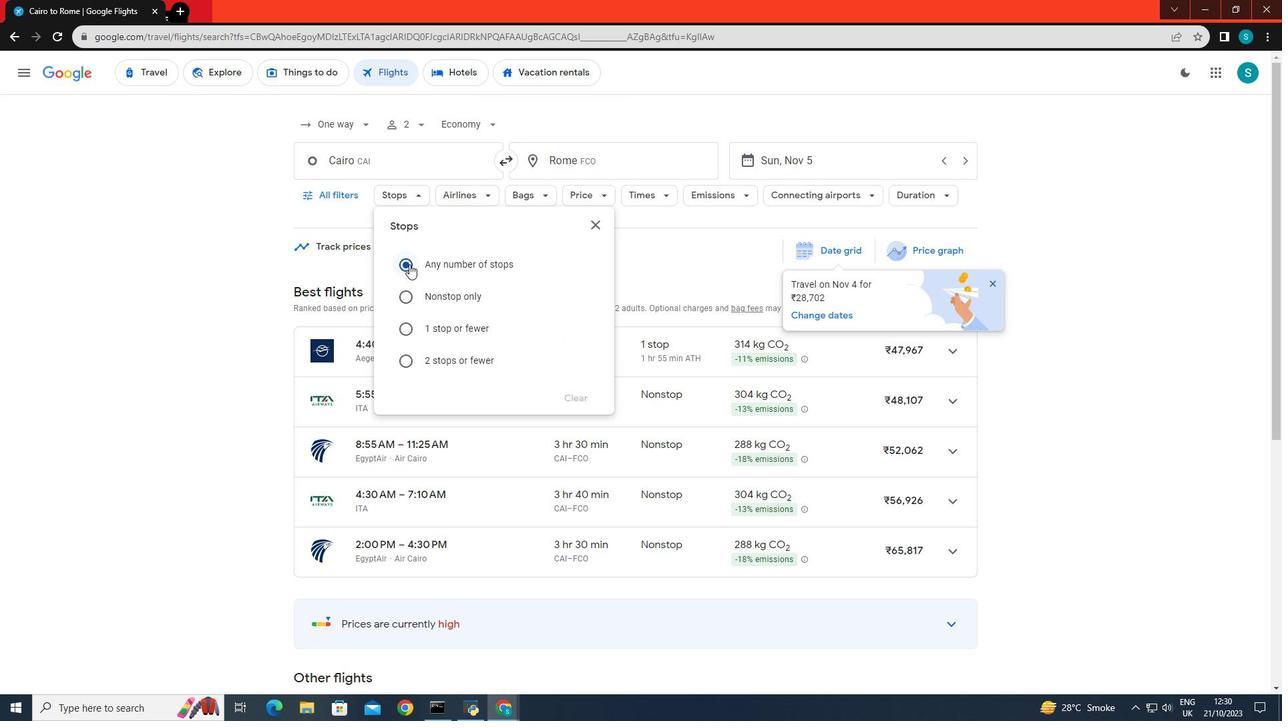 
Action: Mouse moved to (221, 292)
Screenshot: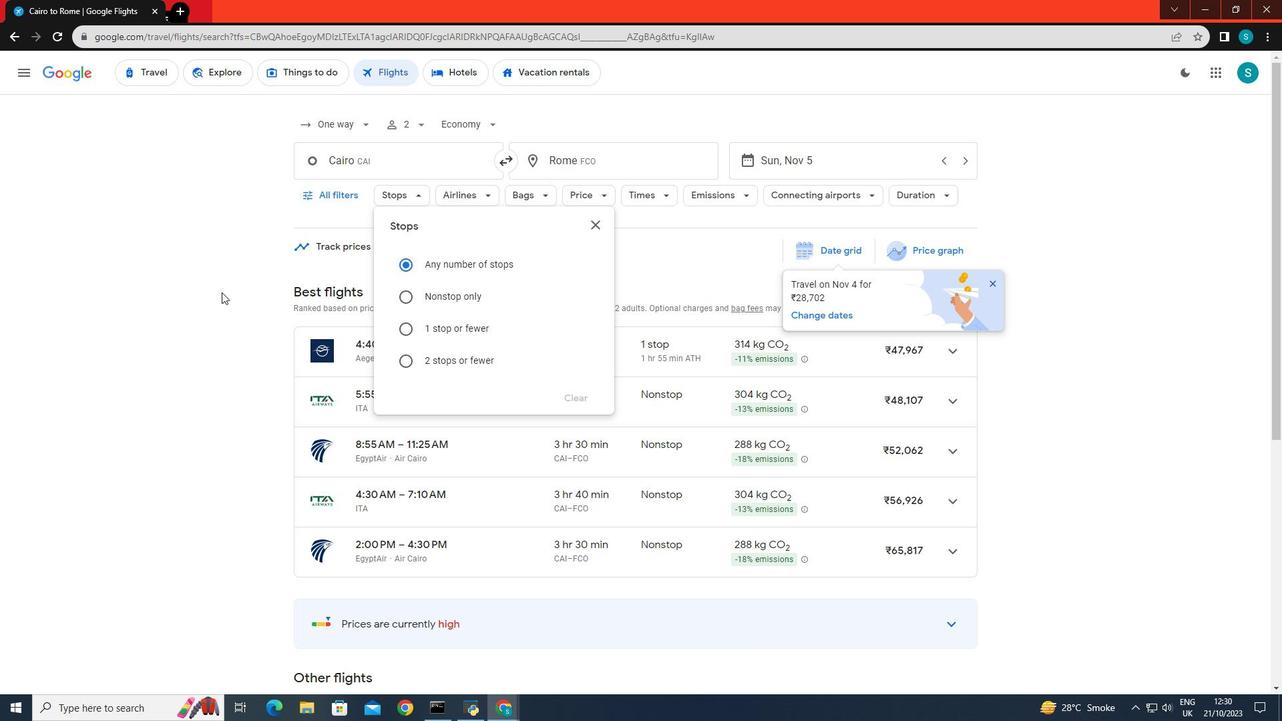 
Action: Mouse pressed left at (221, 292)
Screenshot: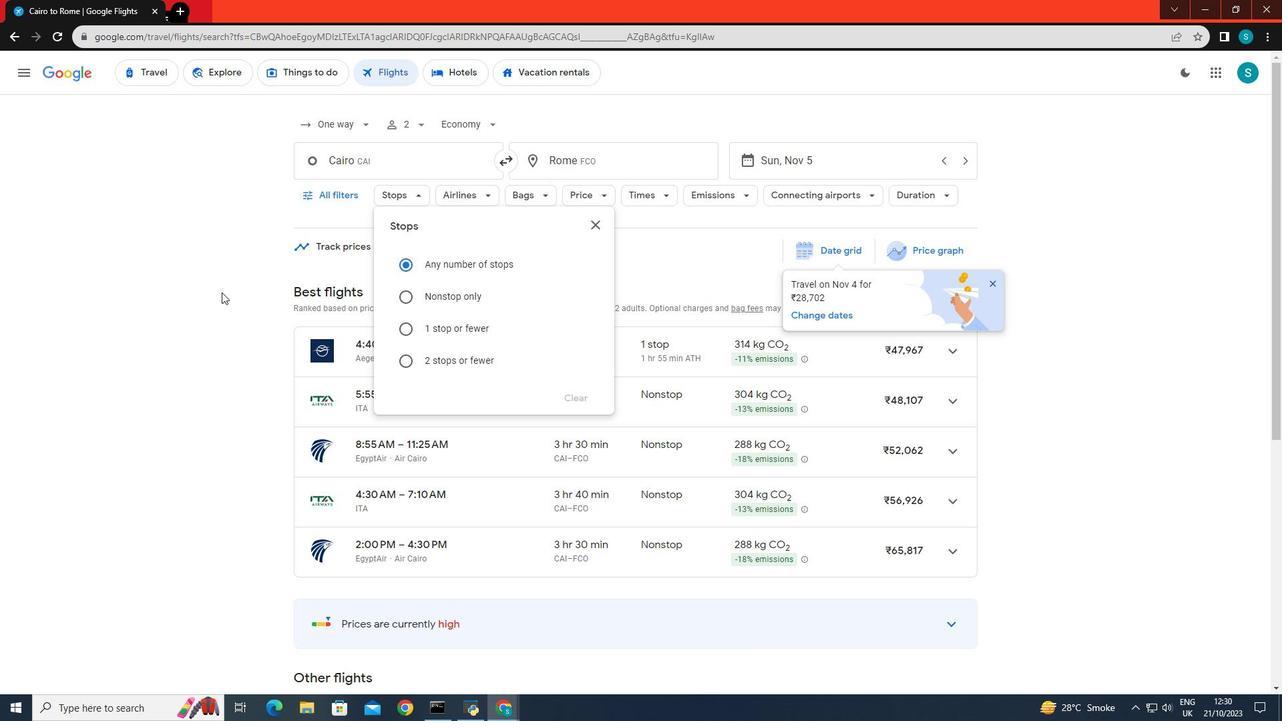 
Action: Mouse moved to (488, 193)
Screenshot: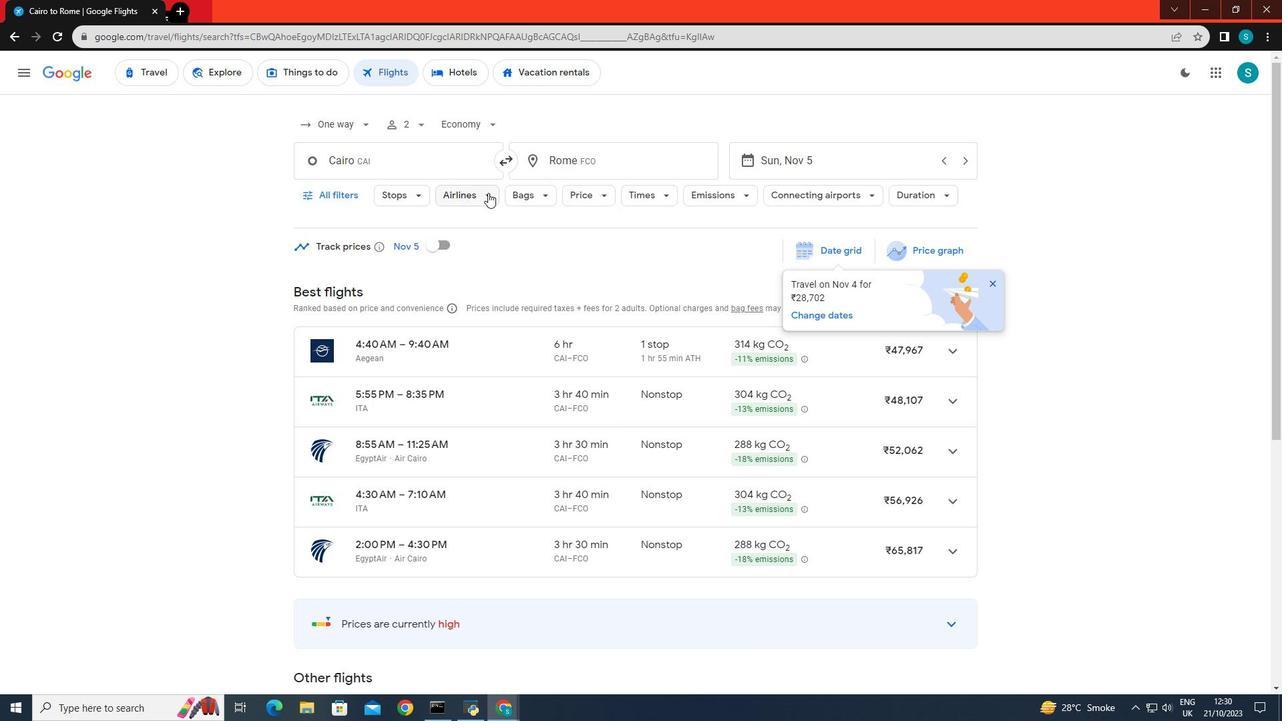 
Action: Mouse pressed left at (488, 193)
Screenshot: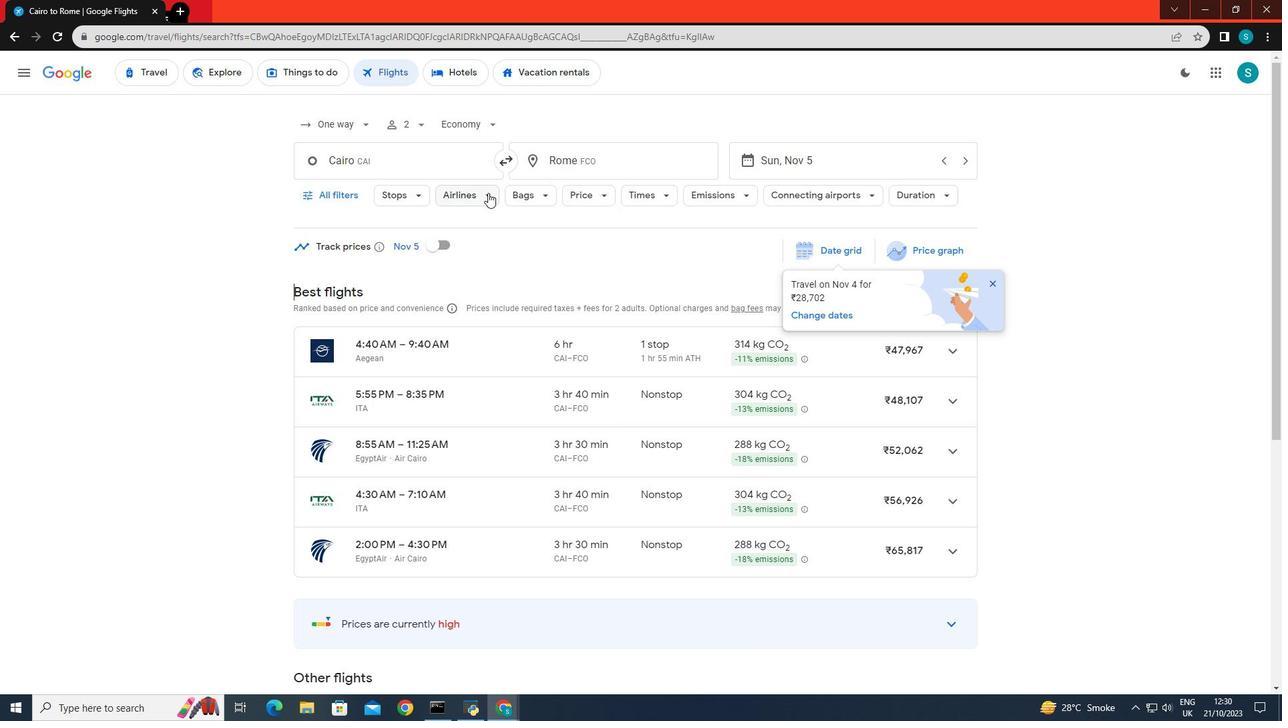 
Action: Mouse moved to (500, 429)
Screenshot: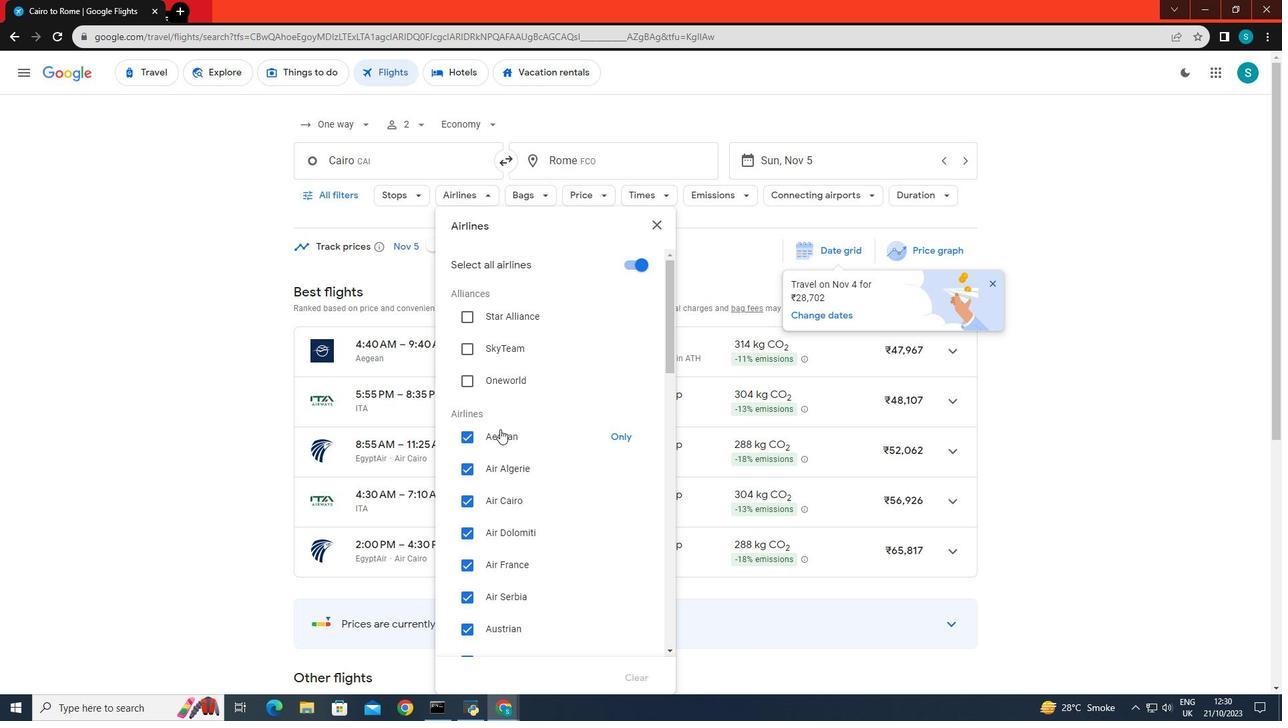 
Action: Mouse scrolled (500, 428) with delta (0, 0)
Screenshot: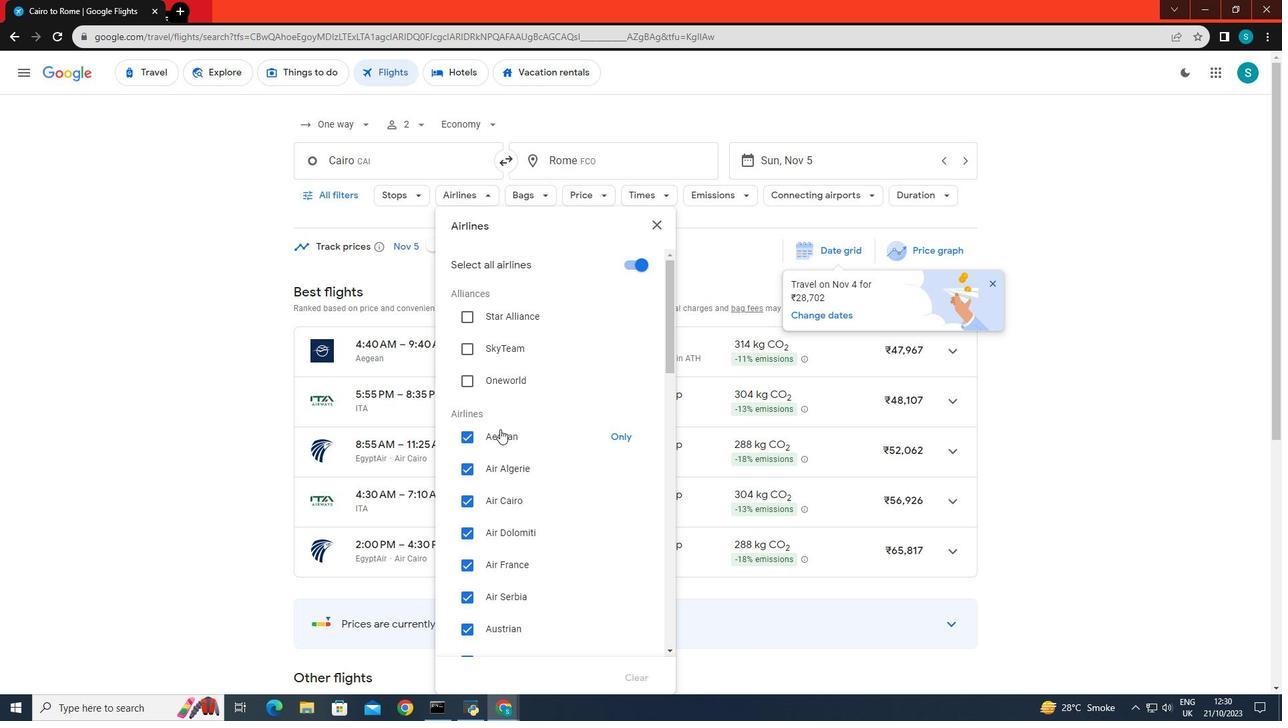 
Action: Mouse moved to (610, 594)
Screenshot: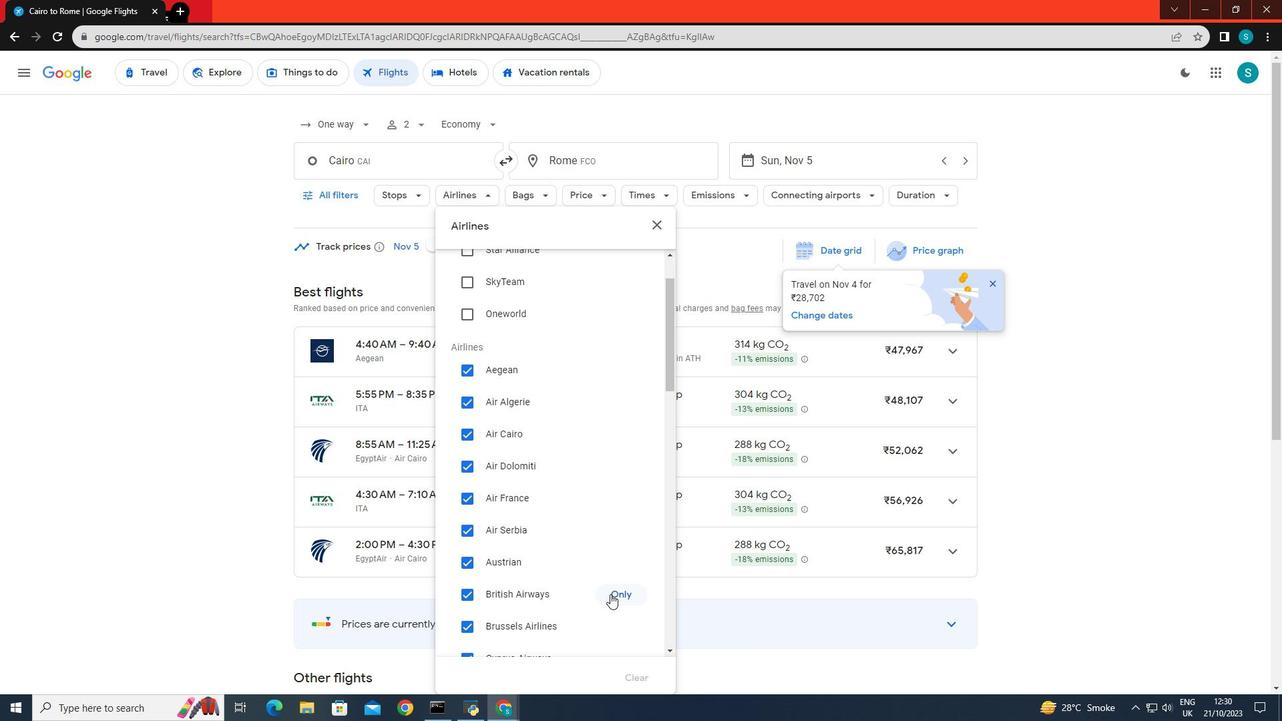 
Action: Mouse pressed left at (610, 594)
Screenshot: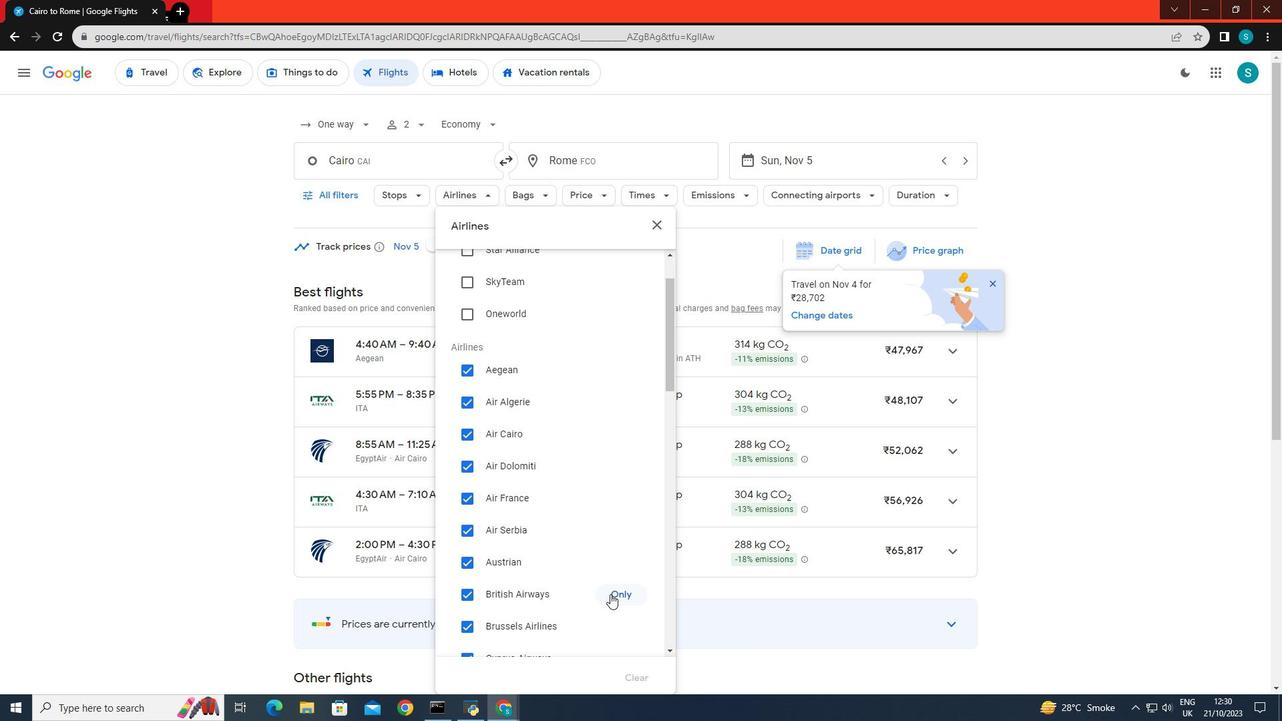 
Action: Mouse moved to (153, 519)
Screenshot: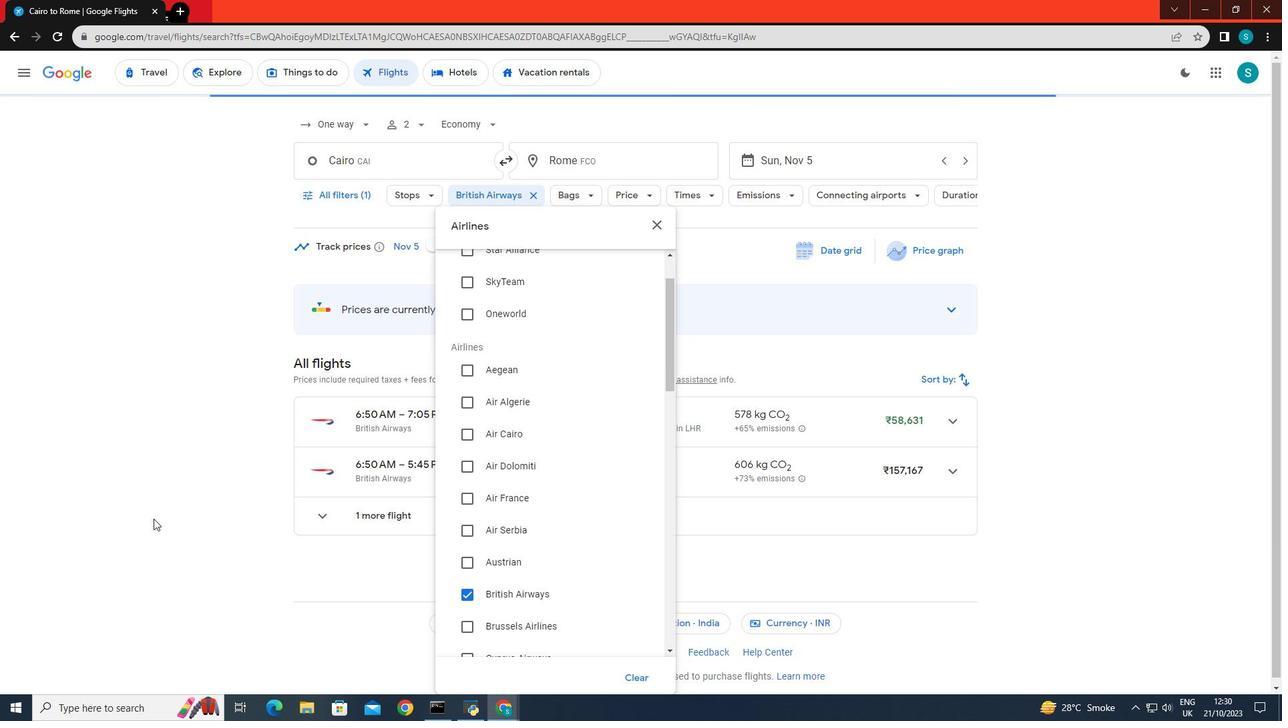 
Action: Mouse pressed left at (153, 519)
Screenshot: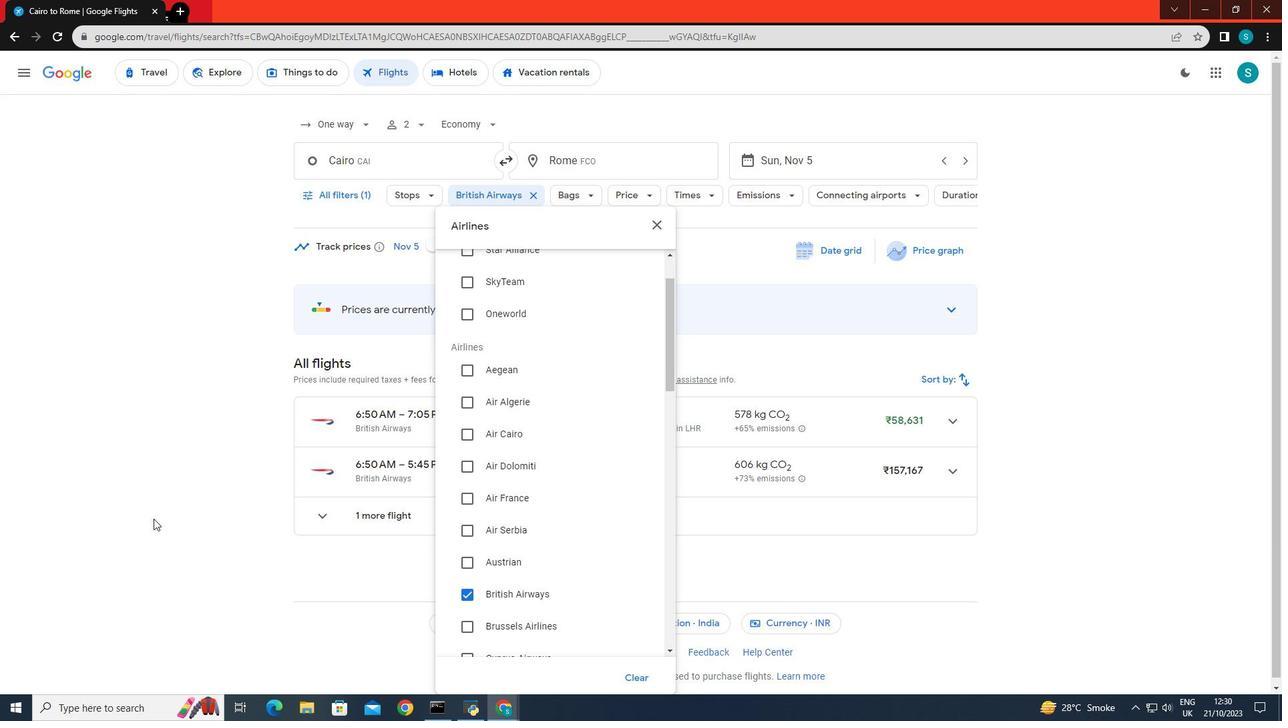 
Action: Mouse moved to (450, 395)
Screenshot: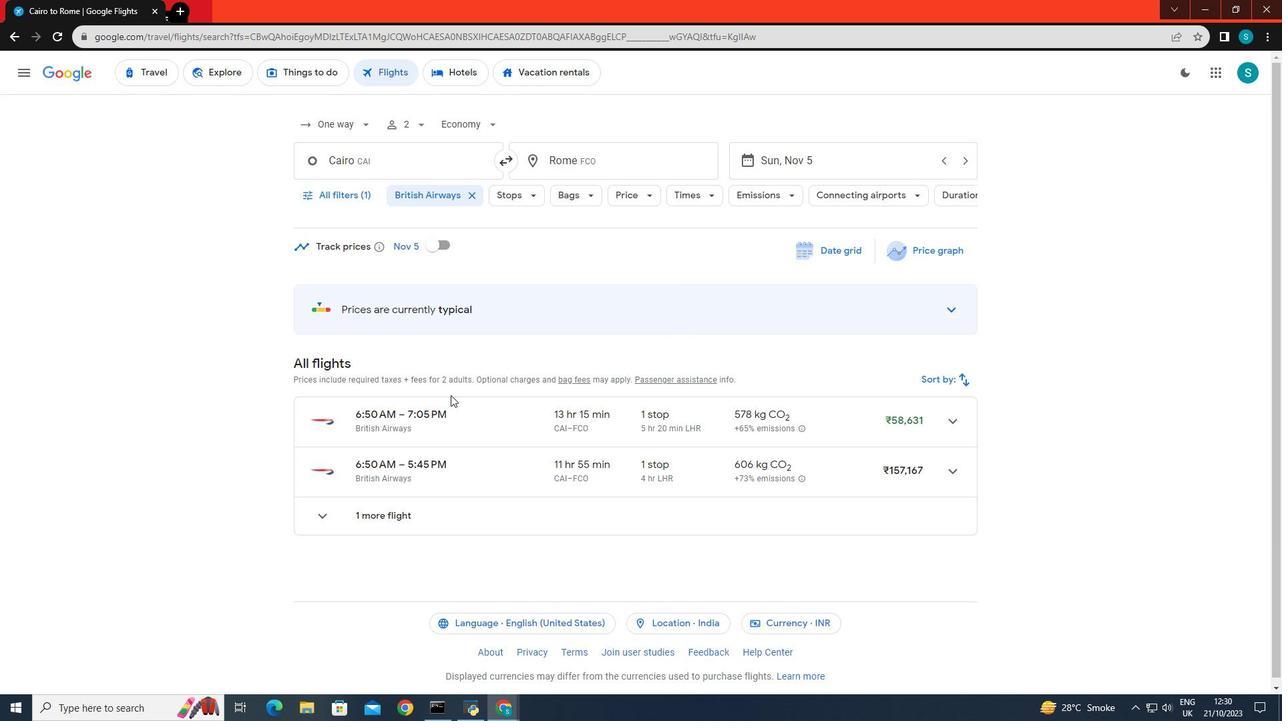 
Action: Mouse scrolled (450, 394) with delta (0, 0)
Screenshot: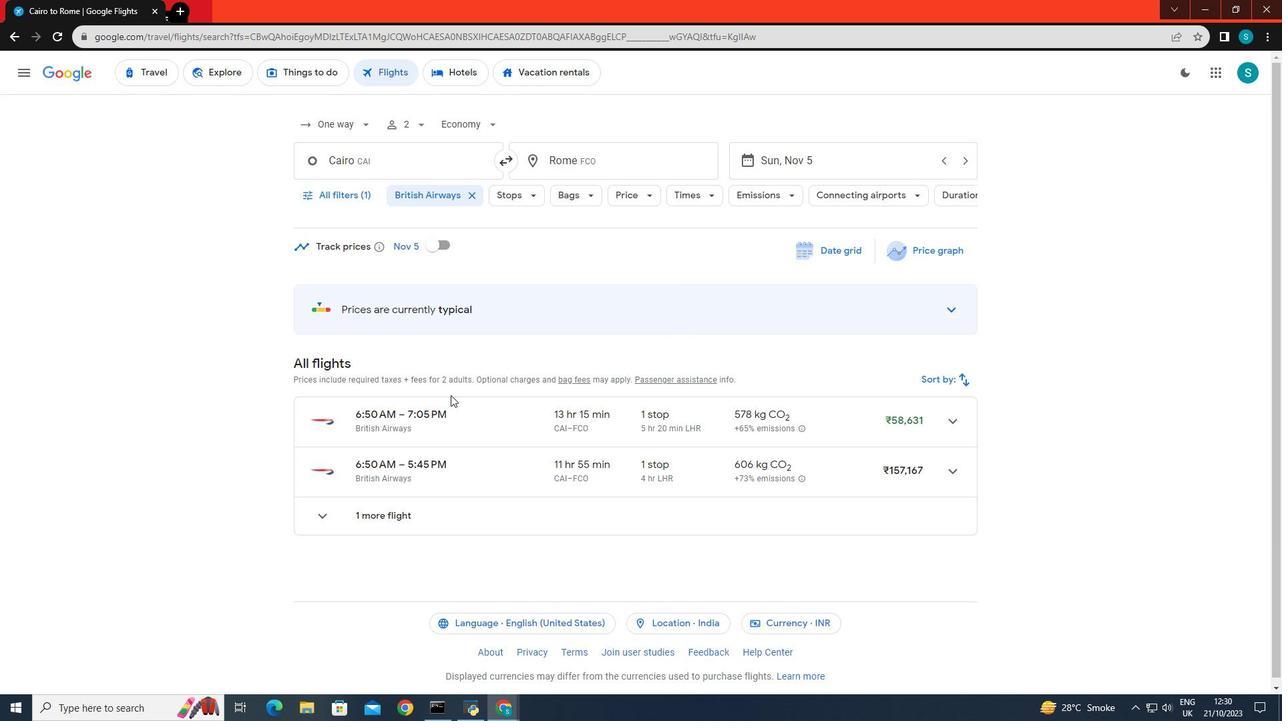 
